 Task: Assign in the project AgileHorizon the issue 'Upgrade the server infrastructure of a web application to improve performance and reliability' to the sprint 'Cloud Migration Sprint'. Assign in the project AgileHorizon the issue 'Create a new online platform for online public speaking courses with advanced speech analysis and feedback features' to the sprint 'Cloud Migration Sprint'. Assign in the project AgileHorizon the issue 'Implement a new cloud-based talent management system for a company with advanced talent acquisition and performance evaluation features' to the sprint 'Cloud Migration Sprint'. Assign in the project AgileHorizon the issue 'Integrate a new appointment booking feature into an existing service provider mobile application to enhance convenience and scheduling for customers' to the sprint 'Cloud Migration Sprint'
Action: Mouse moved to (226, 75)
Screenshot: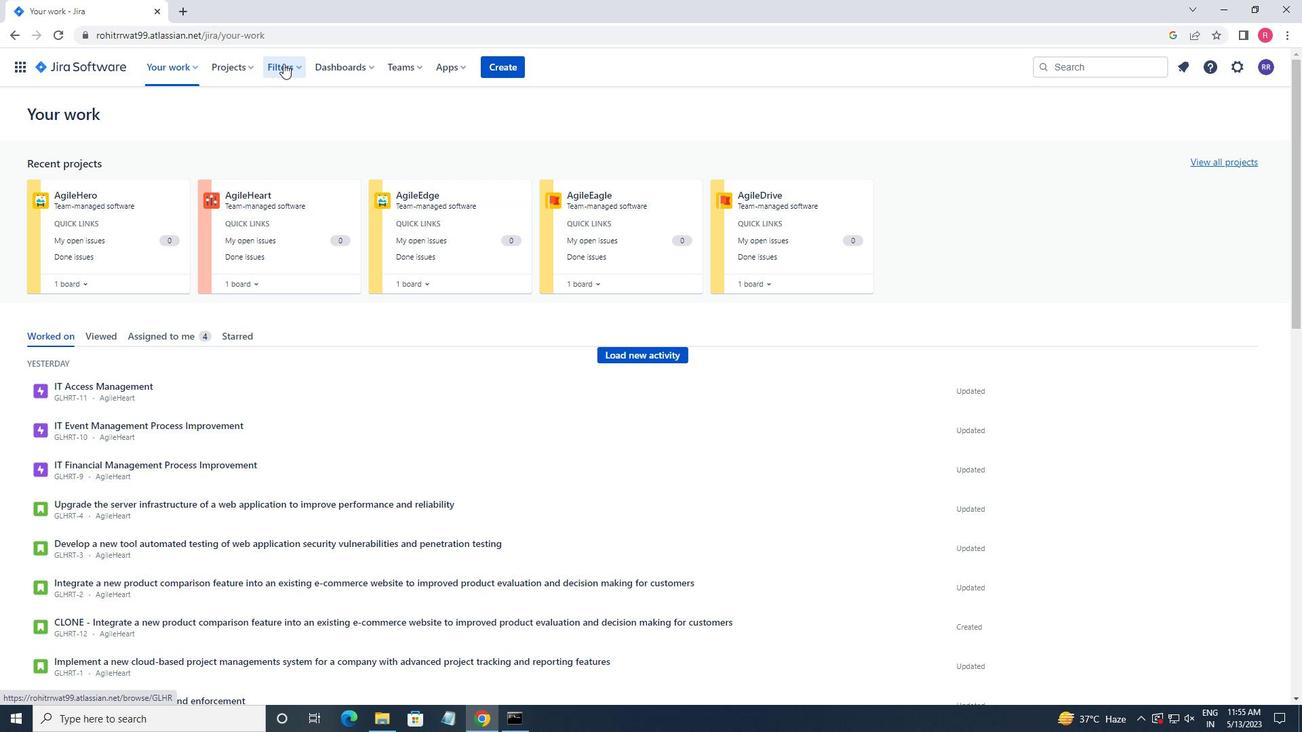 
Action: Mouse pressed left at (226, 75)
Screenshot: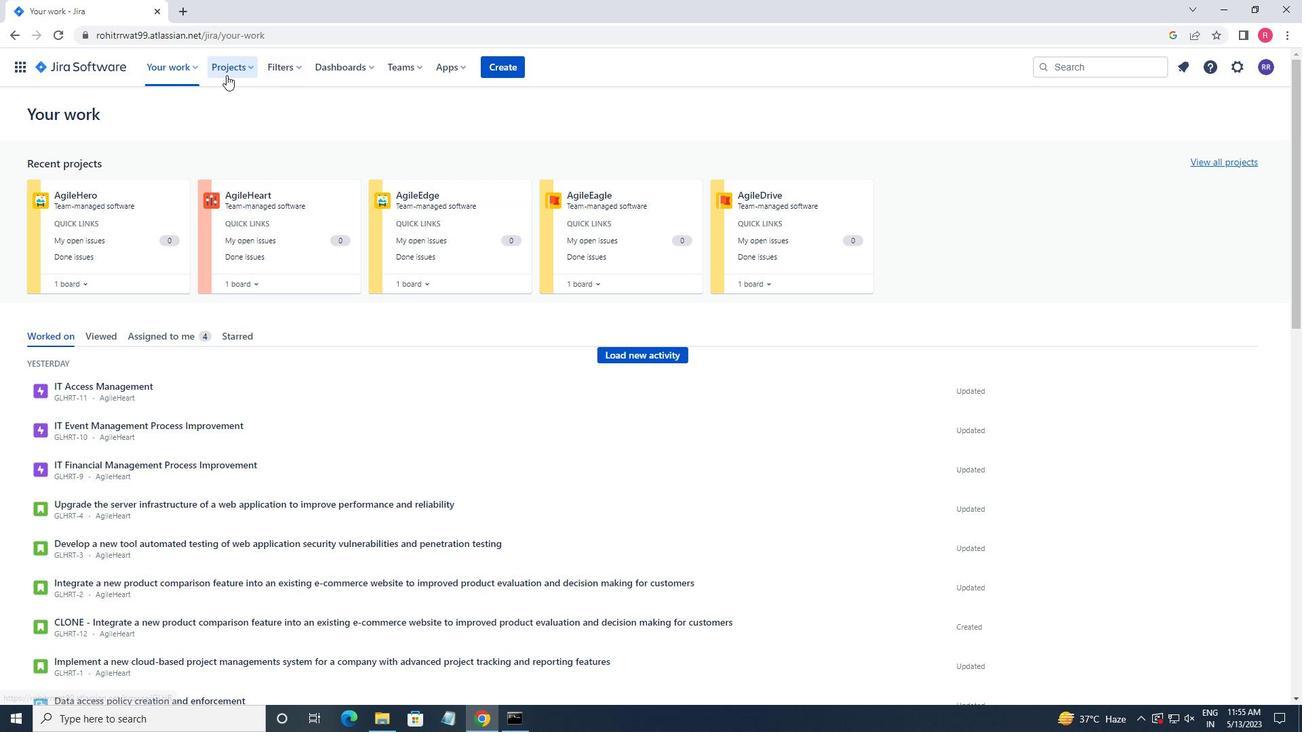 
Action: Mouse moved to (291, 126)
Screenshot: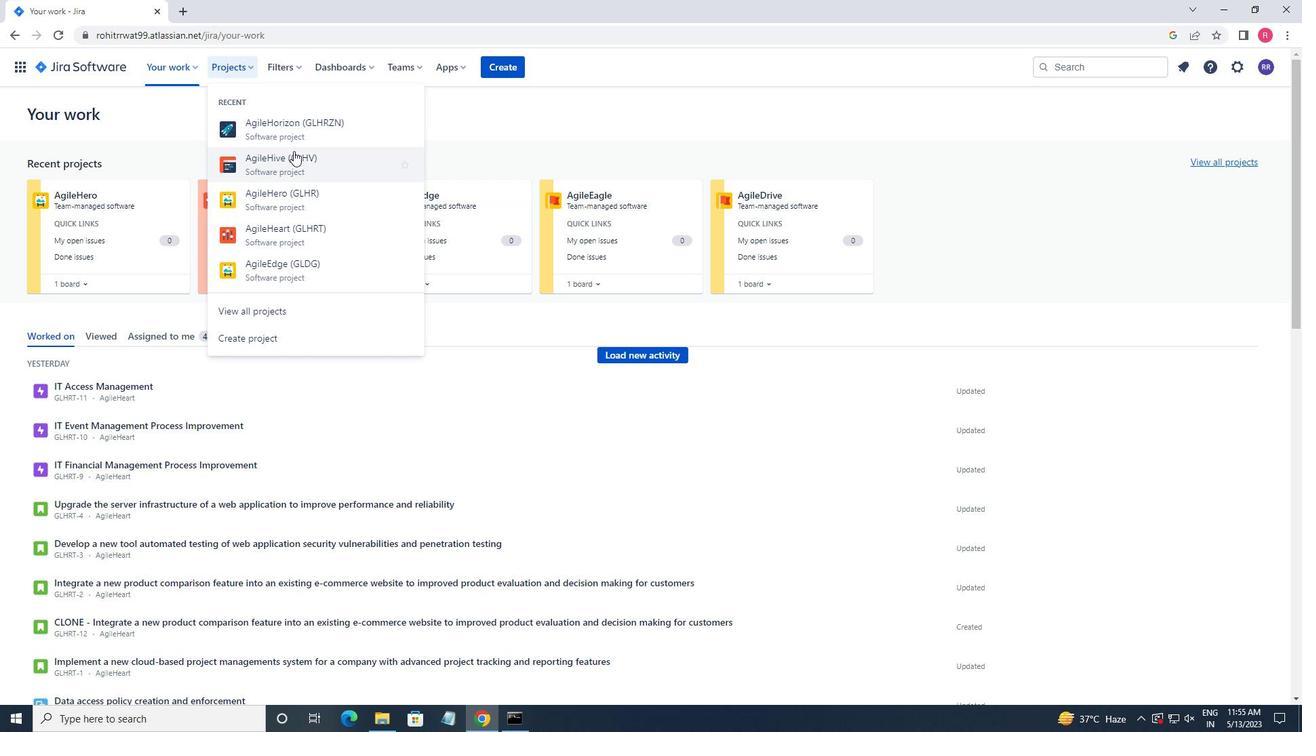 
Action: Mouse pressed left at (291, 126)
Screenshot: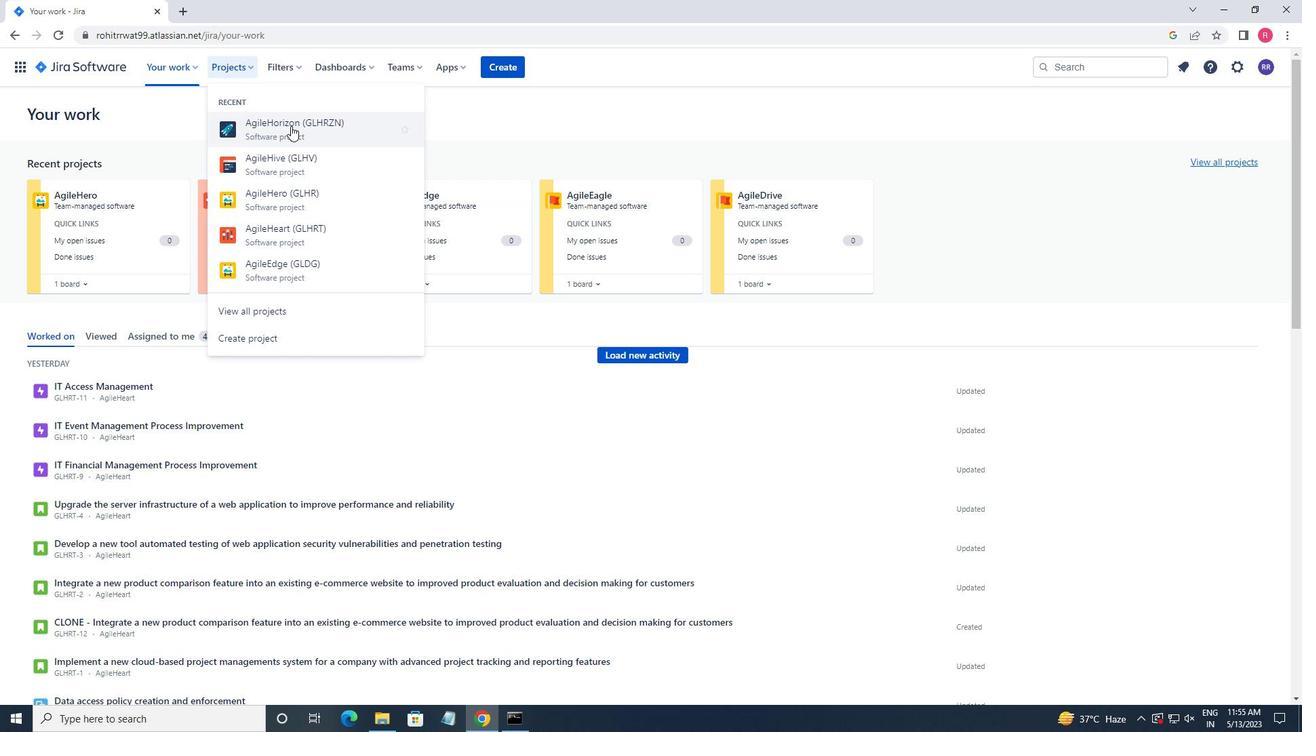 
Action: Mouse moved to (56, 208)
Screenshot: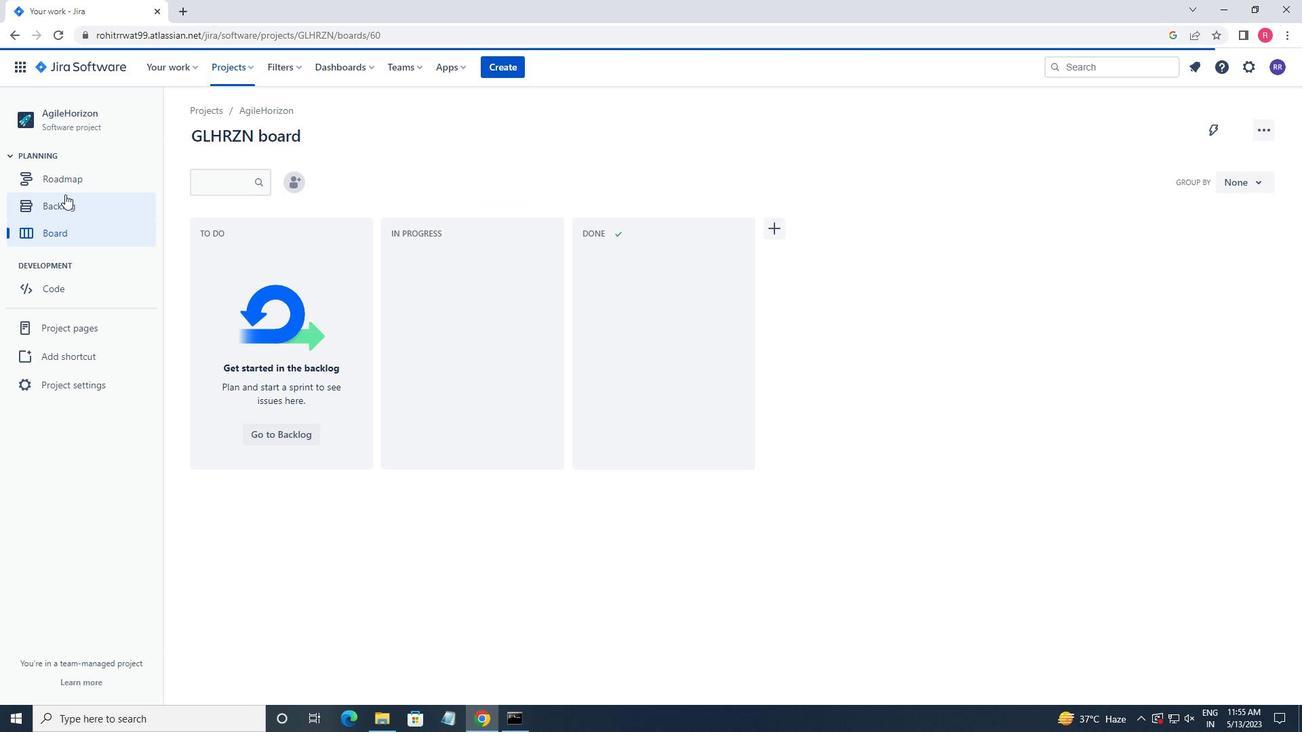 
Action: Mouse pressed left at (56, 208)
Screenshot: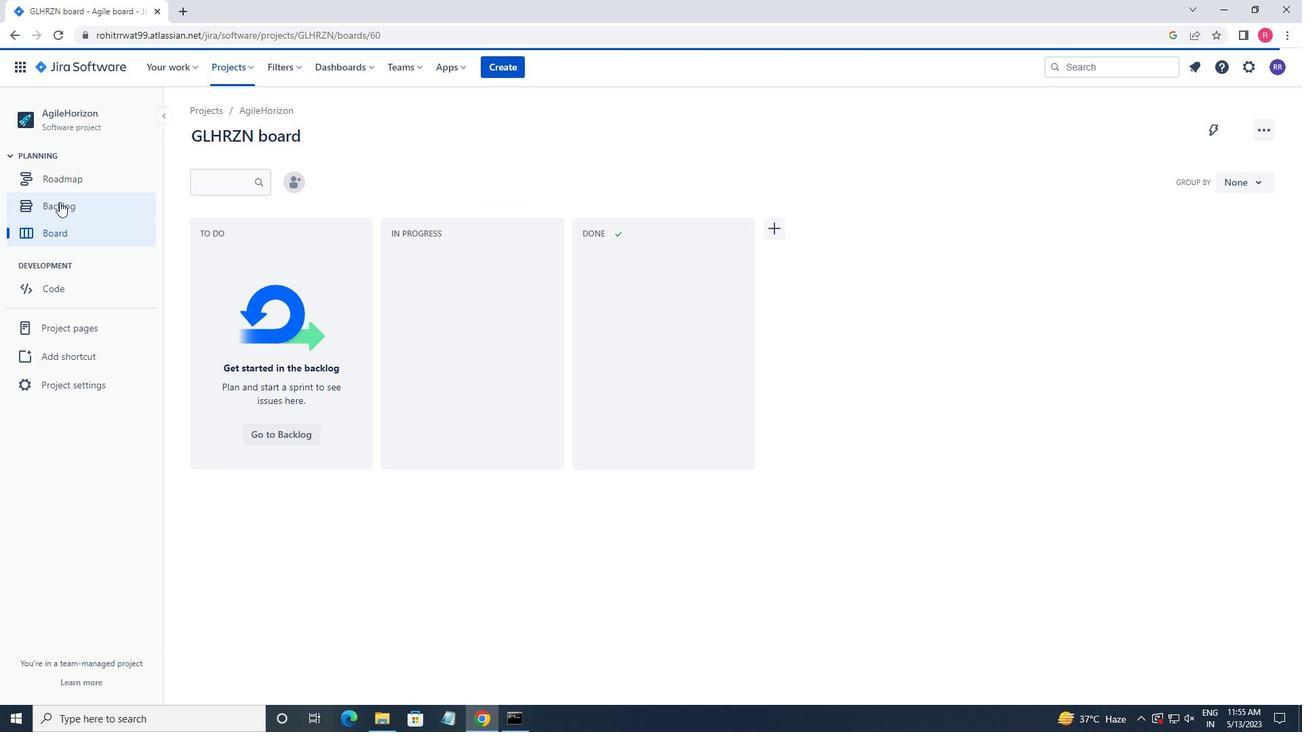 
Action: Mouse moved to (791, 468)
Screenshot: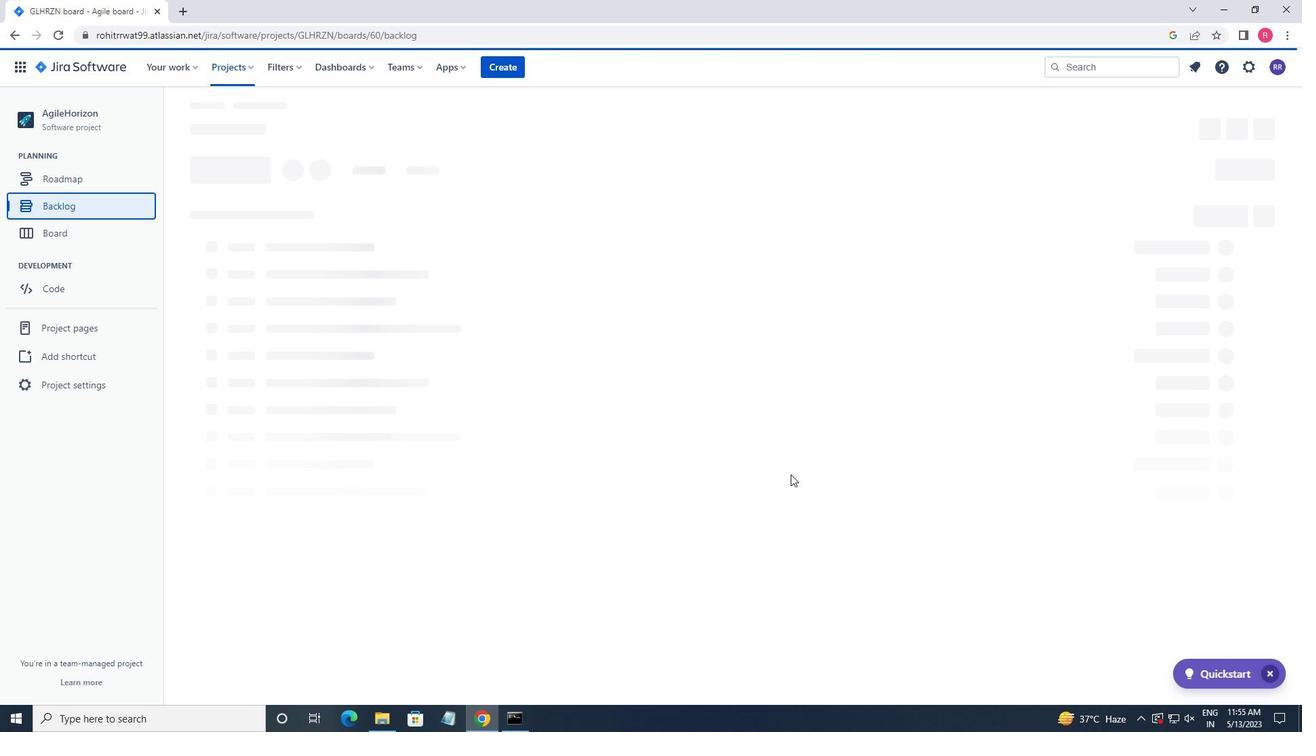 
Action: Mouse scrolled (791, 468) with delta (0, 0)
Screenshot: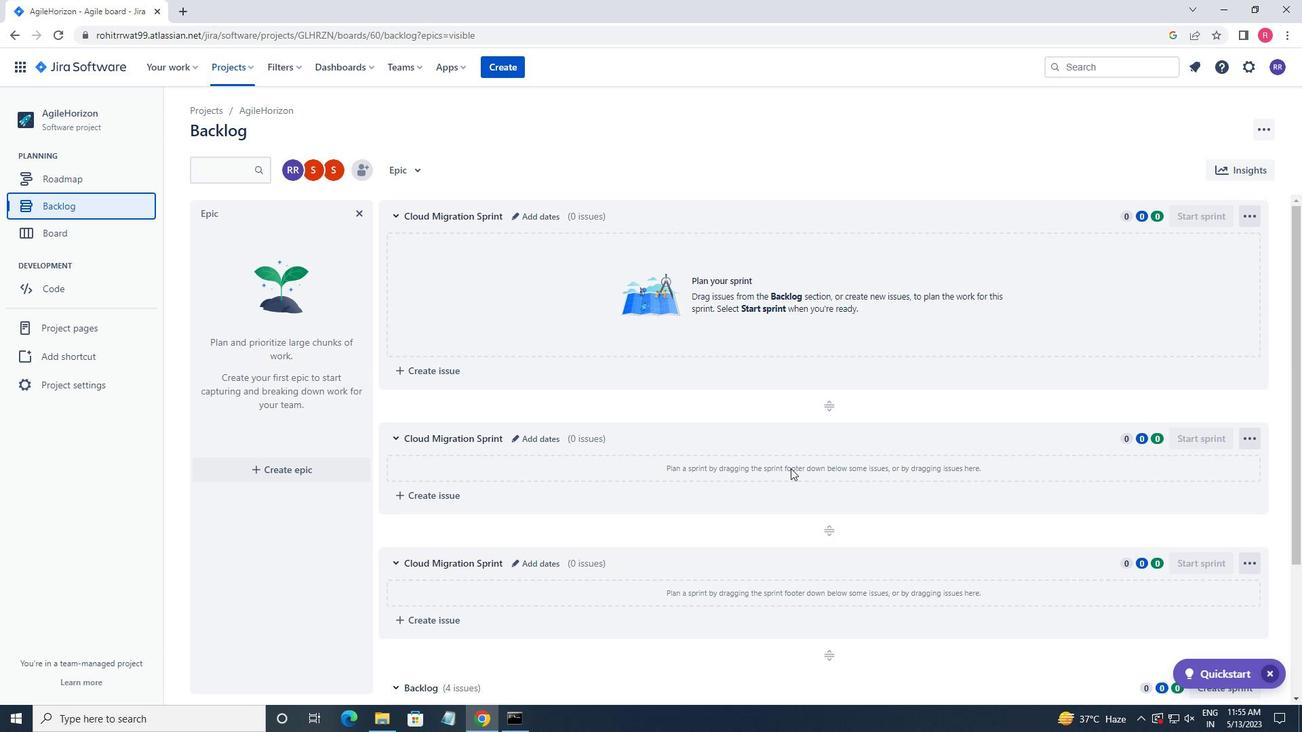 
Action: Mouse scrolled (791, 468) with delta (0, 0)
Screenshot: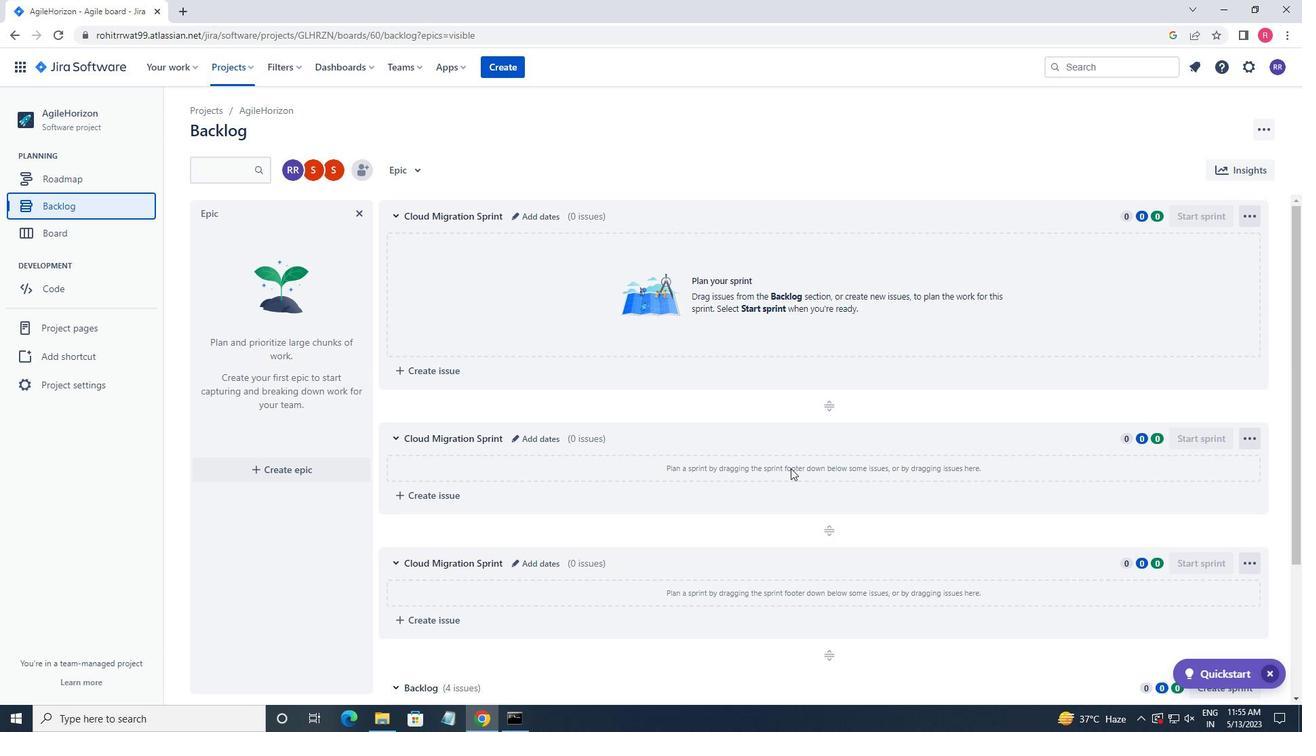 
Action: Mouse scrolled (791, 468) with delta (0, 0)
Screenshot: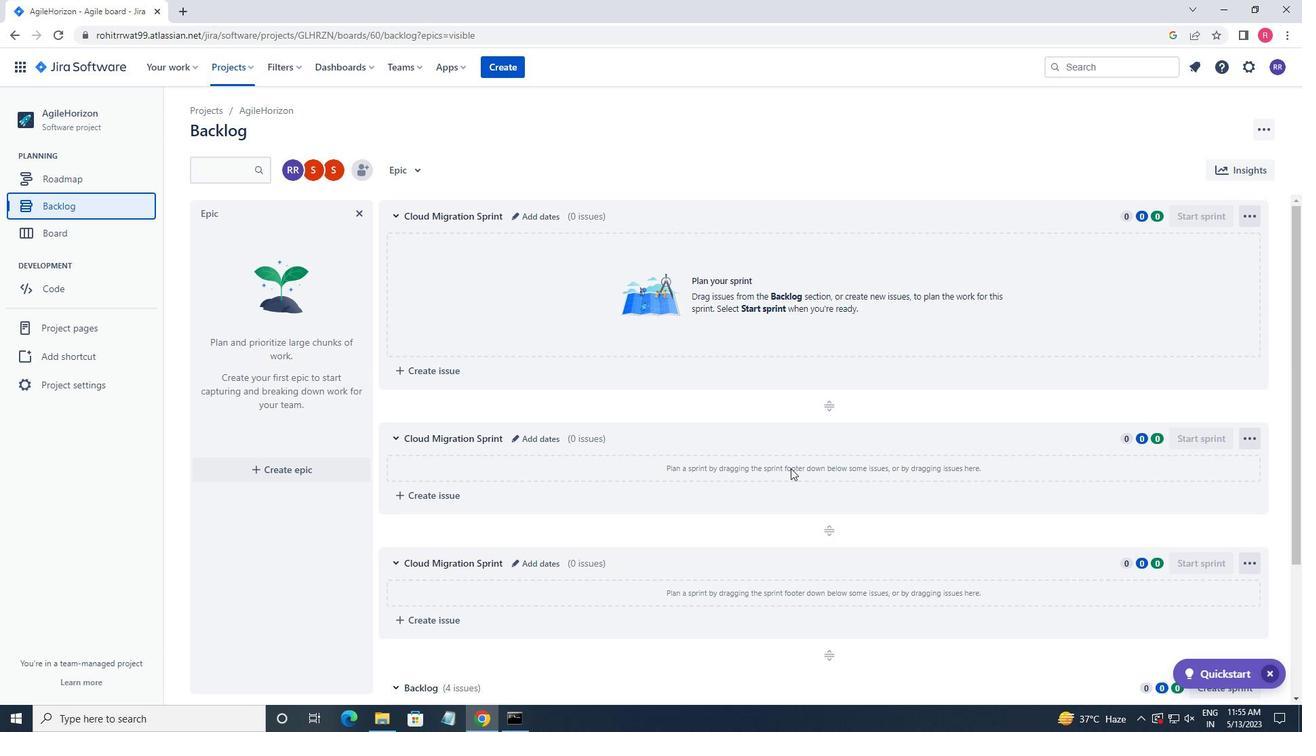 
Action: Mouse scrolled (791, 468) with delta (0, 0)
Screenshot: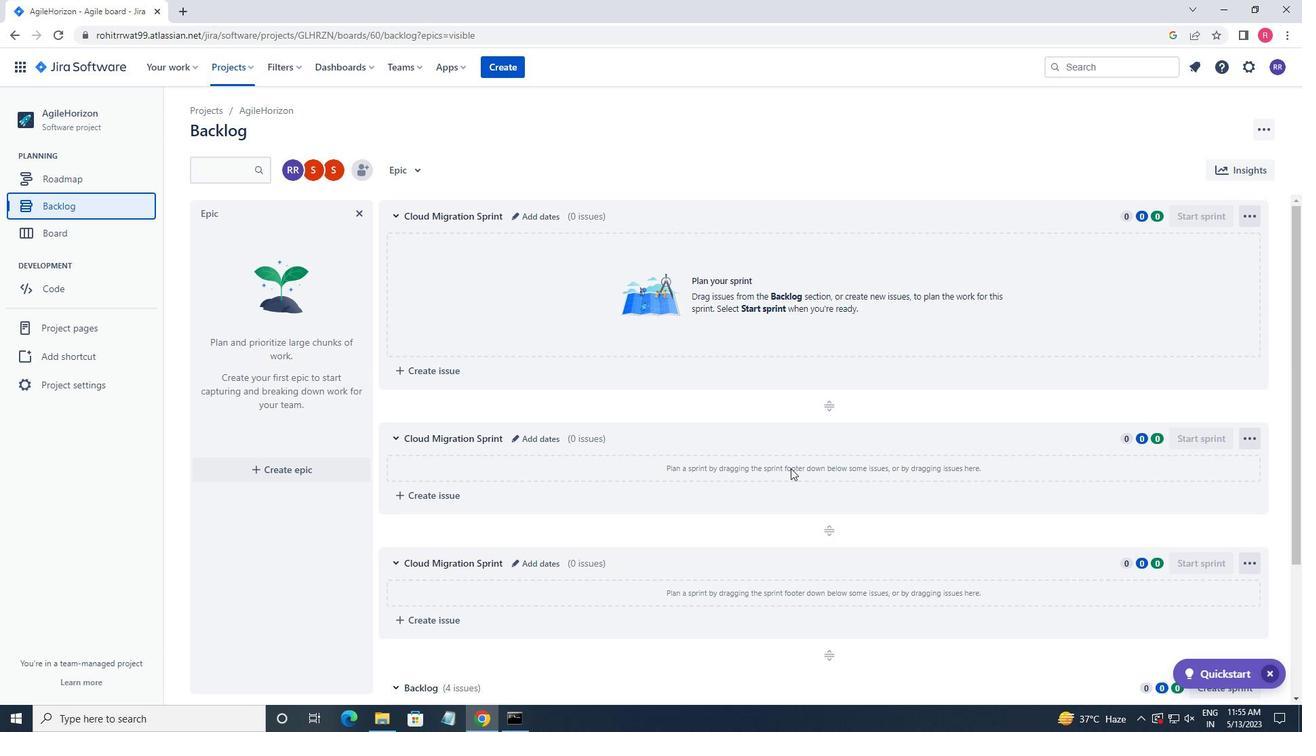 
Action: Mouse scrolled (791, 468) with delta (0, 0)
Screenshot: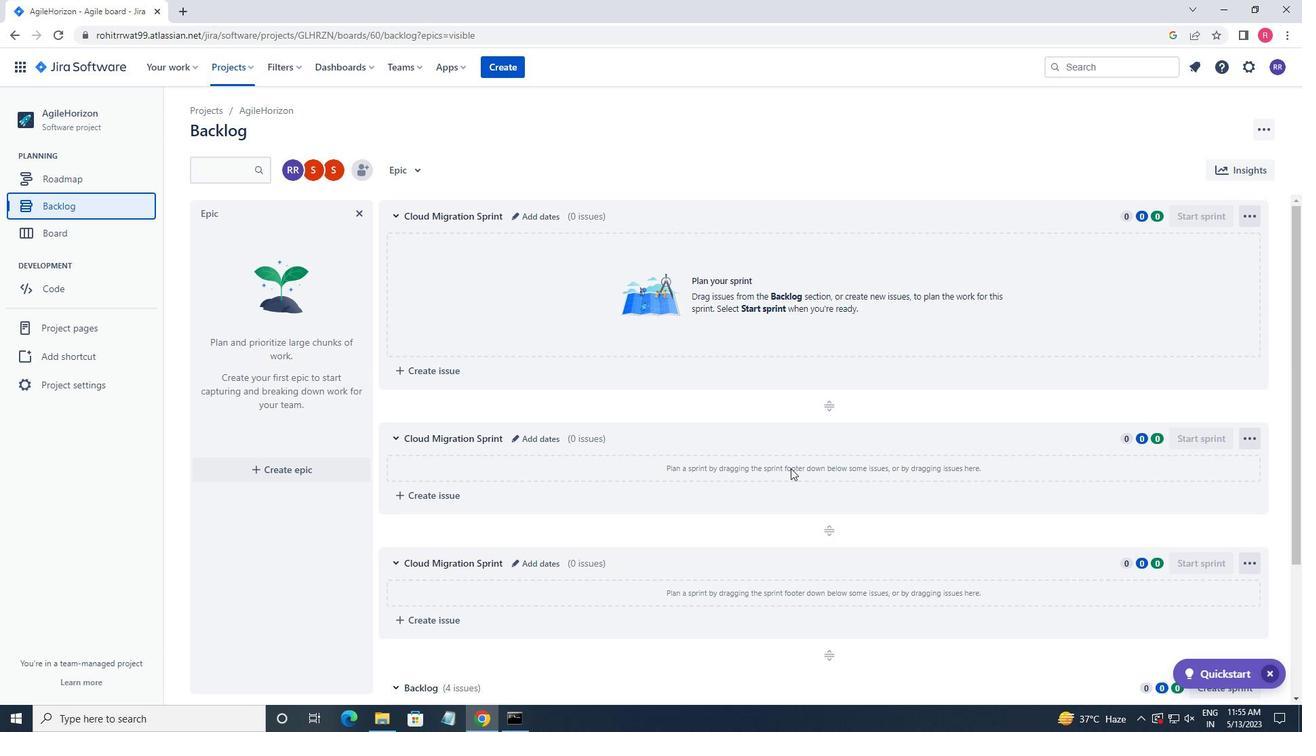 
Action: Mouse scrolled (791, 468) with delta (0, 0)
Screenshot: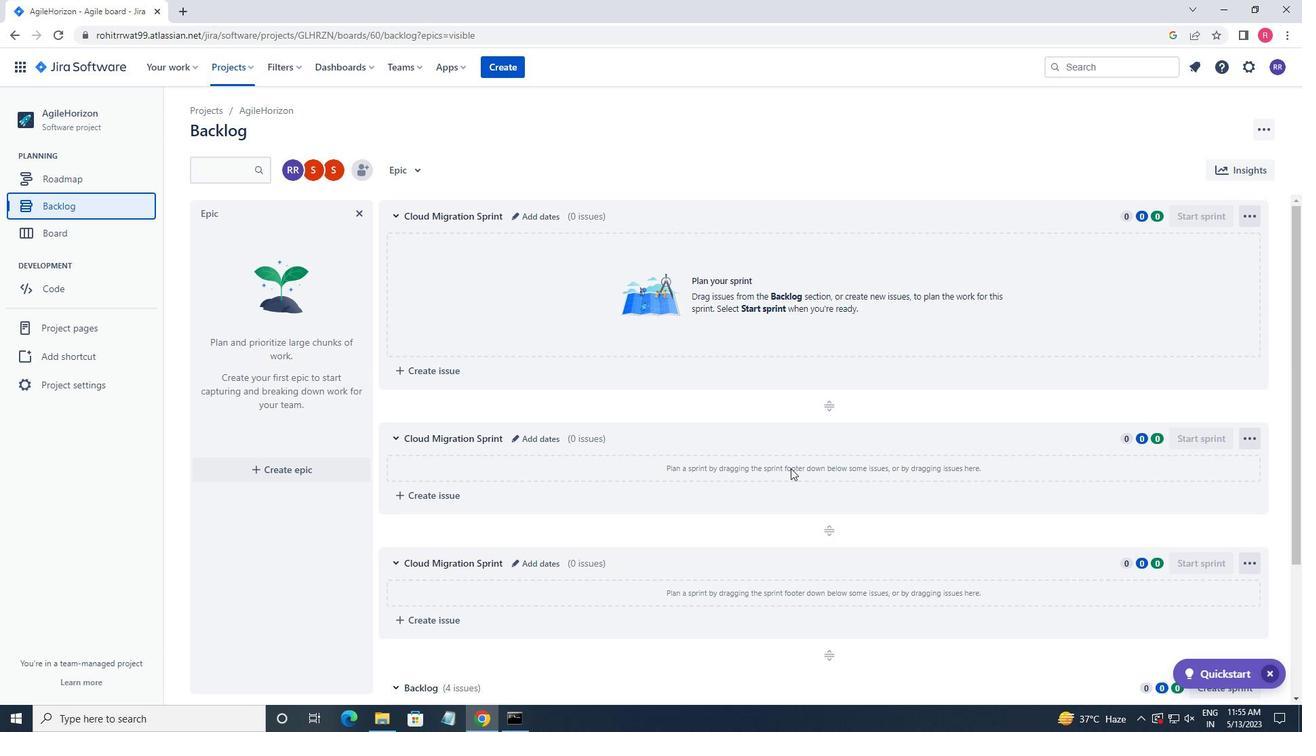 
Action: Mouse scrolled (791, 468) with delta (0, 0)
Screenshot: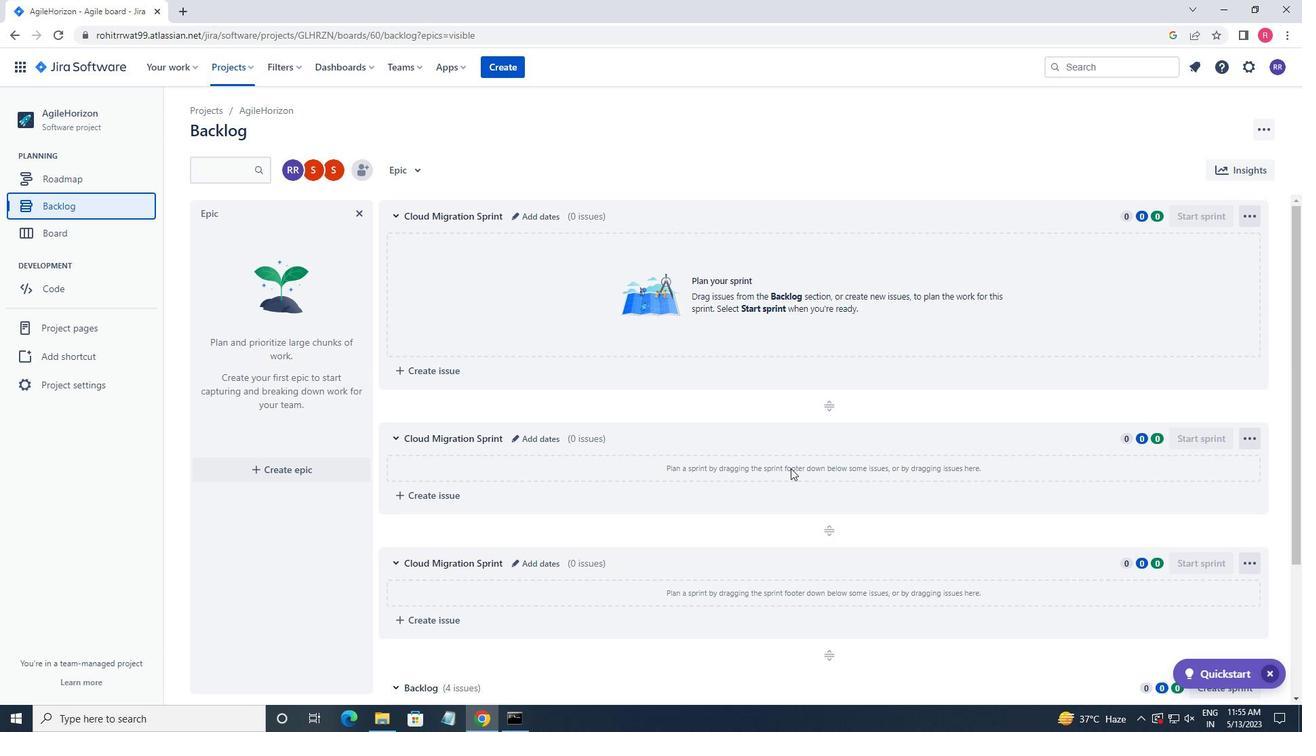 
Action: Mouse moved to (1240, 538)
Screenshot: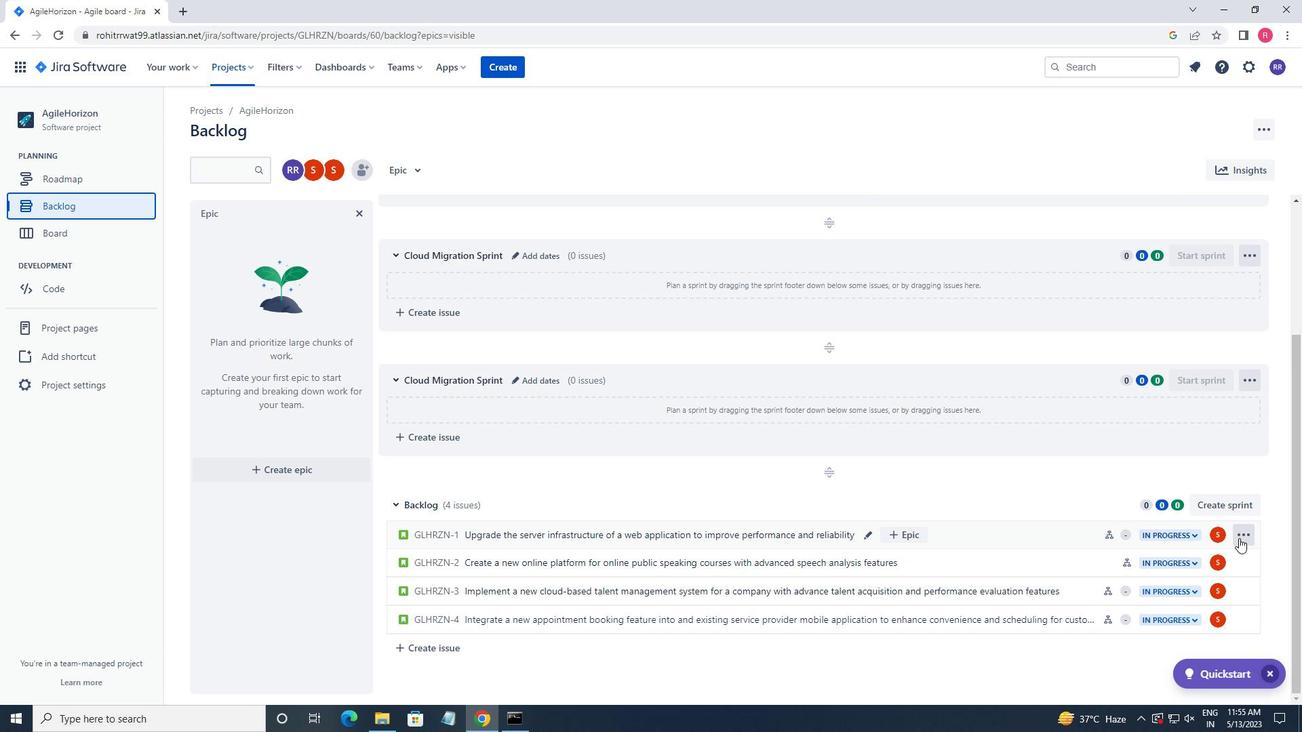 
Action: Mouse pressed left at (1240, 538)
Screenshot: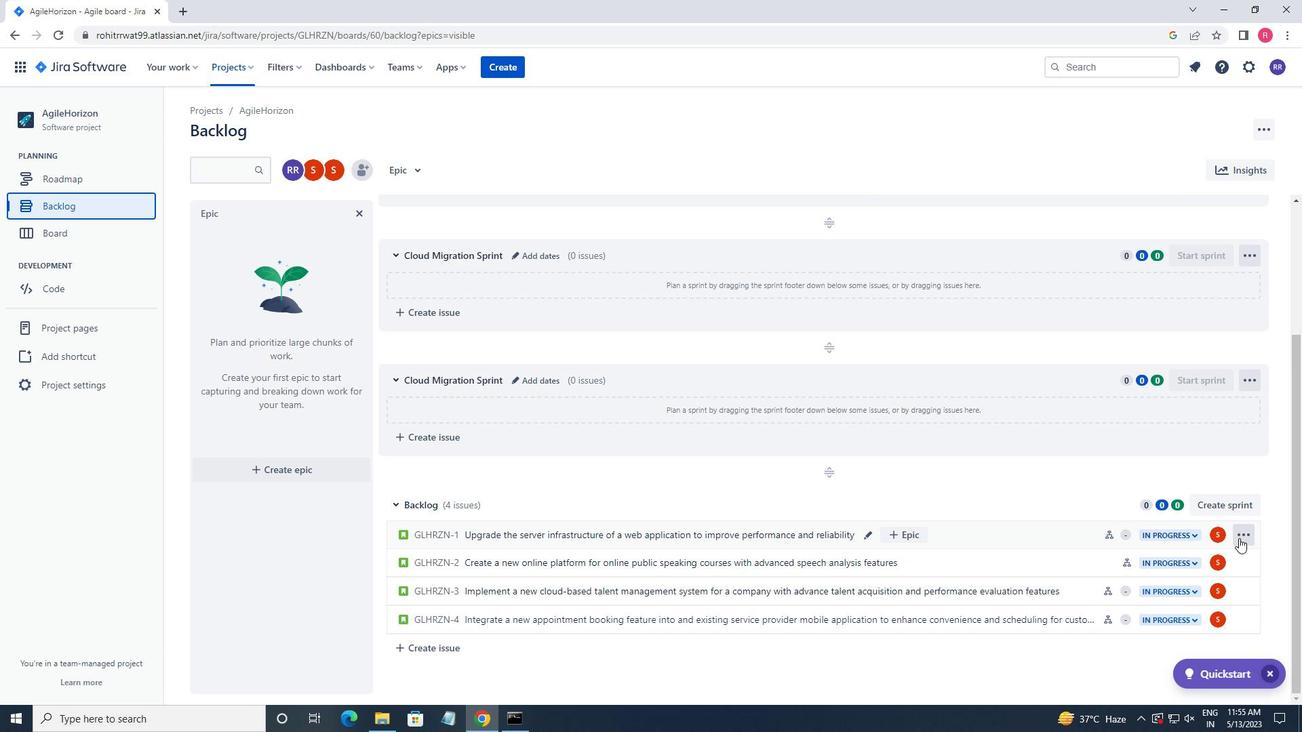 
Action: Mouse moved to (1192, 427)
Screenshot: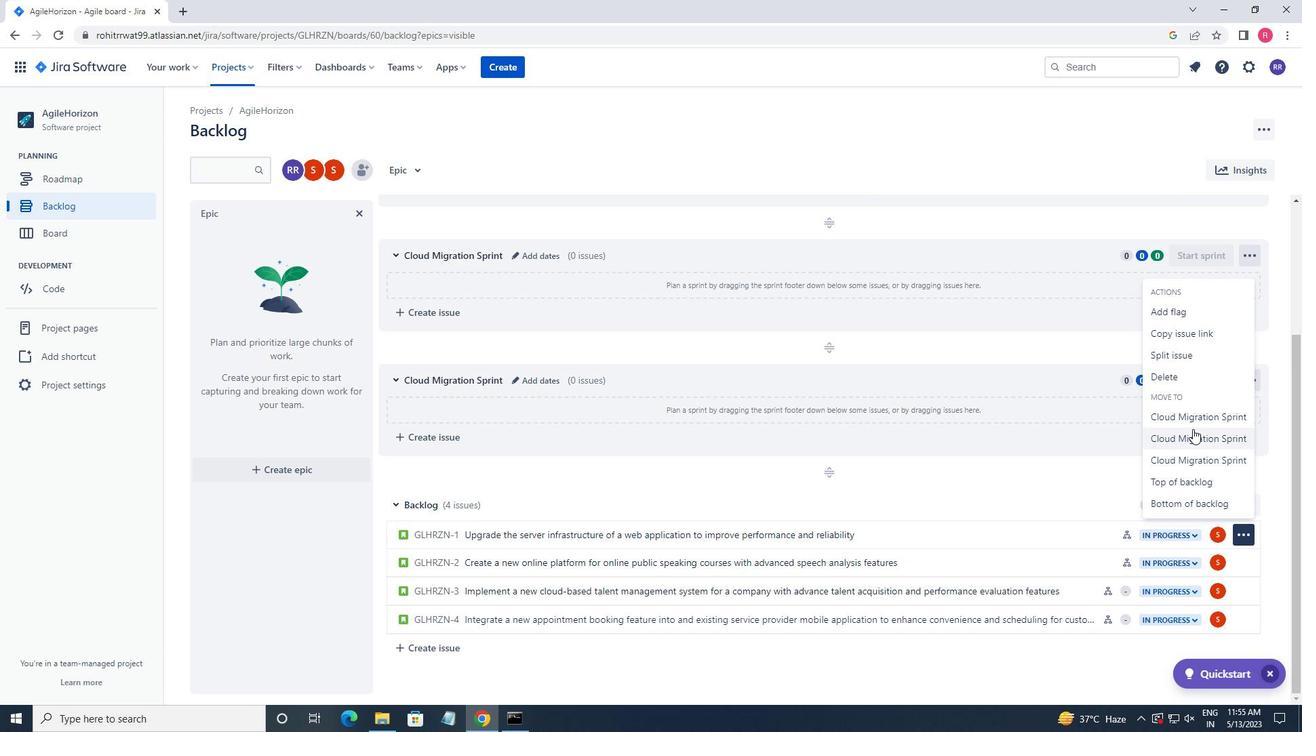 
Action: Mouse pressed left at (1192, 427)
Screenshot: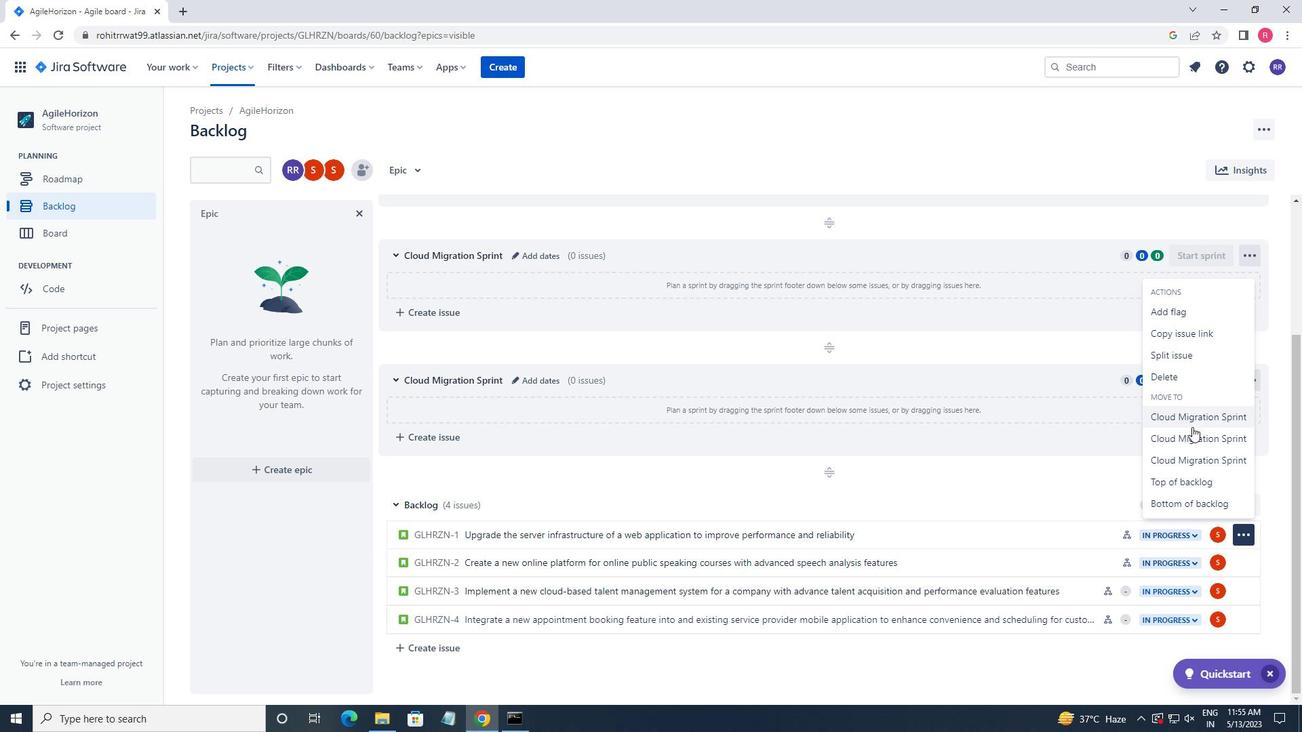 
Action: Mouse moved to (1242, 556)
Screenshot: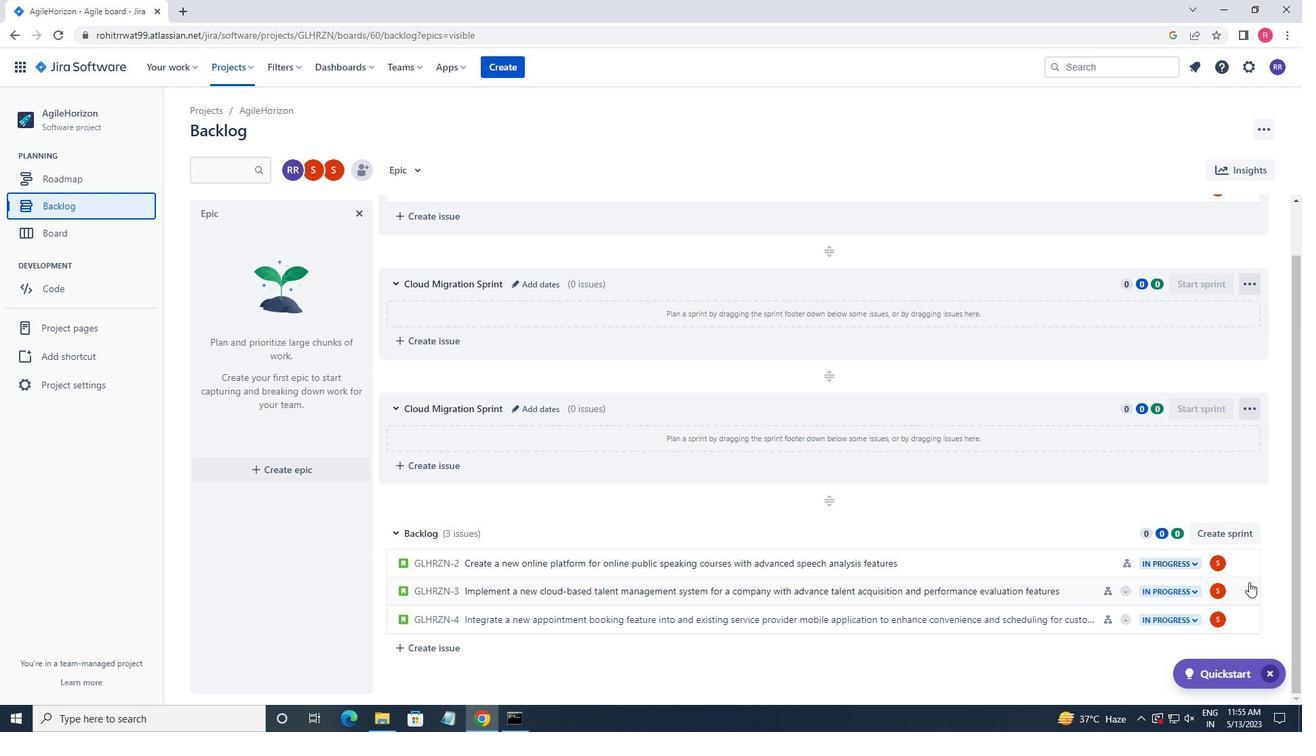 
Action: Mouse pressed left at (1242, 556)
Screenshot: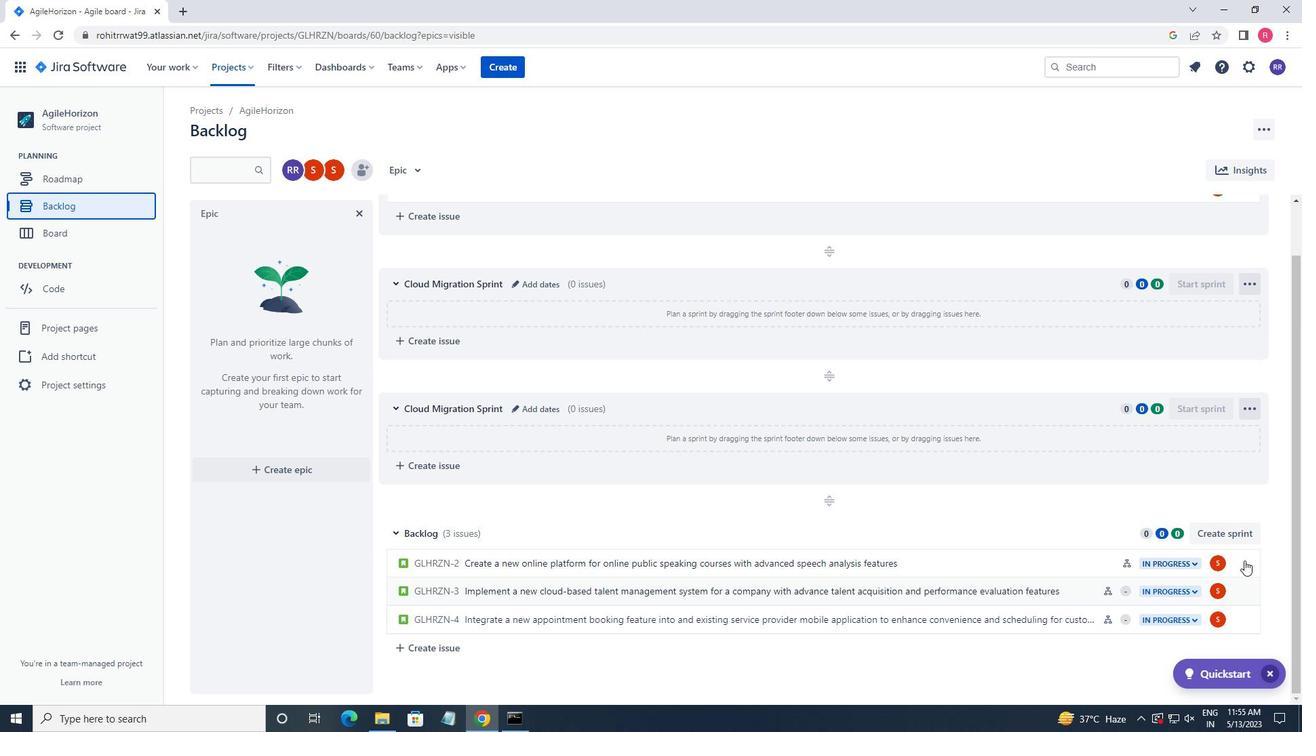 
Action: Mouse moved to (1212, 465)
Screenshot: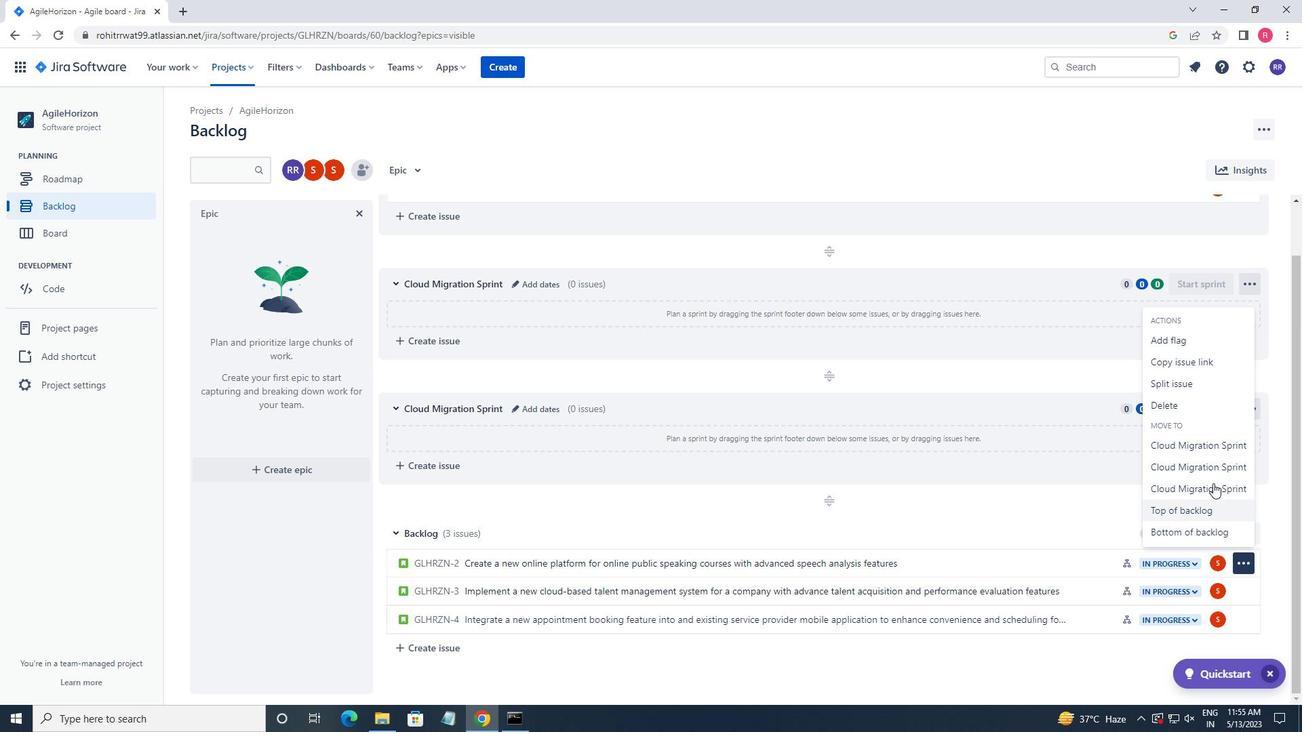 
Action: Mouse pressed left at (1212, 465)
Screenshot: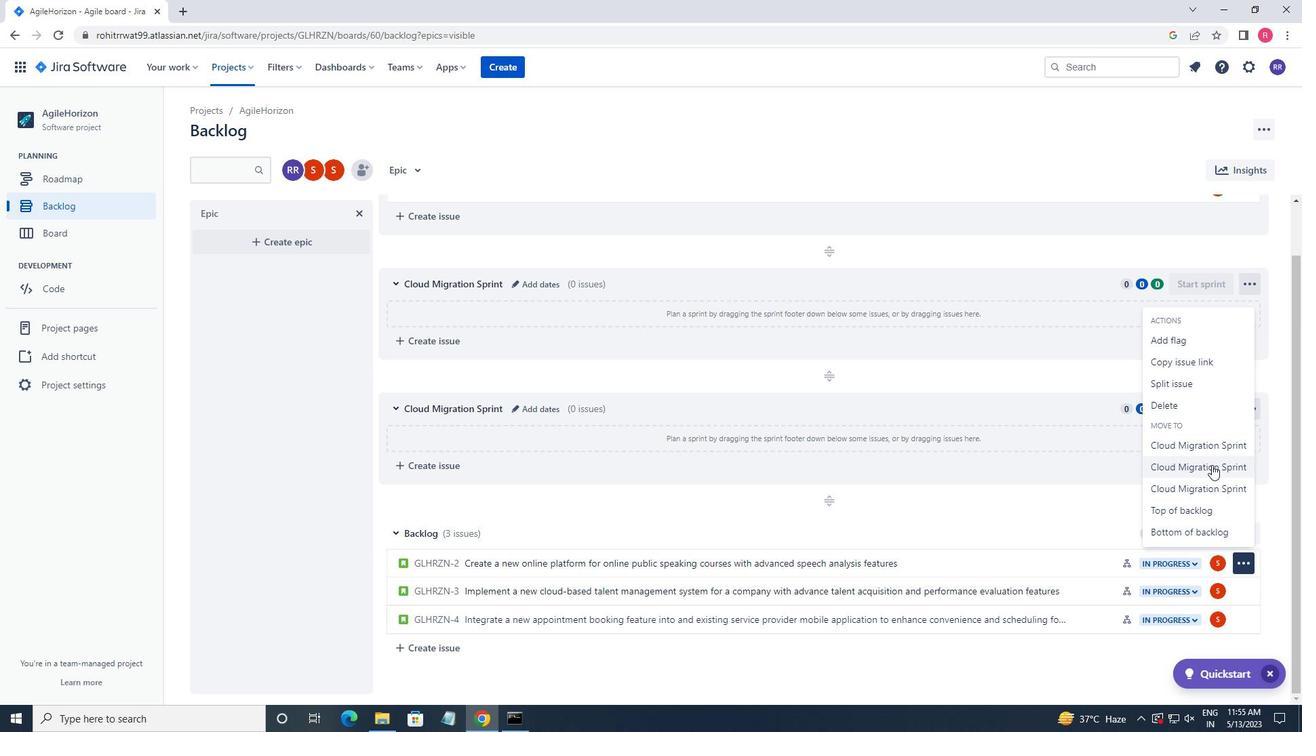 
Action: Mouse moved to (1168, 557)
Screenshot: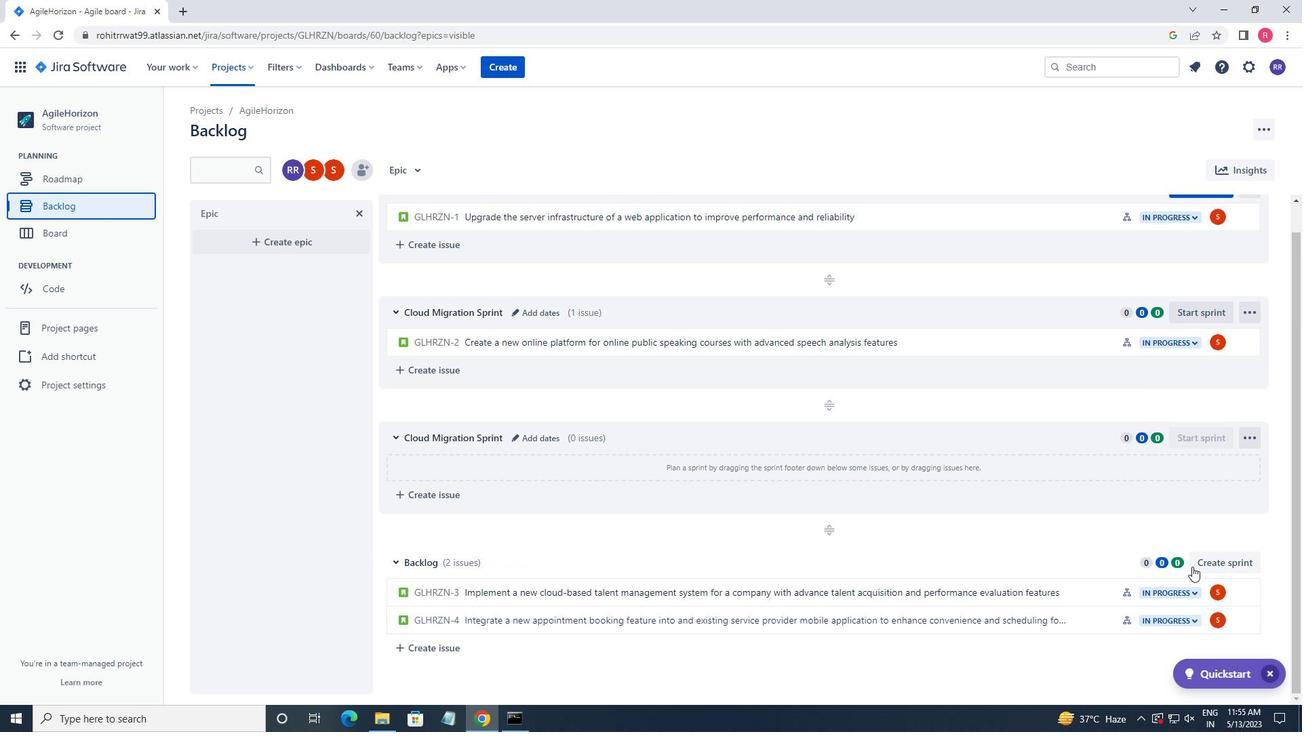 
Action: Mouse scrolled (1168, 558) with delta (0, 0)
Screenshot: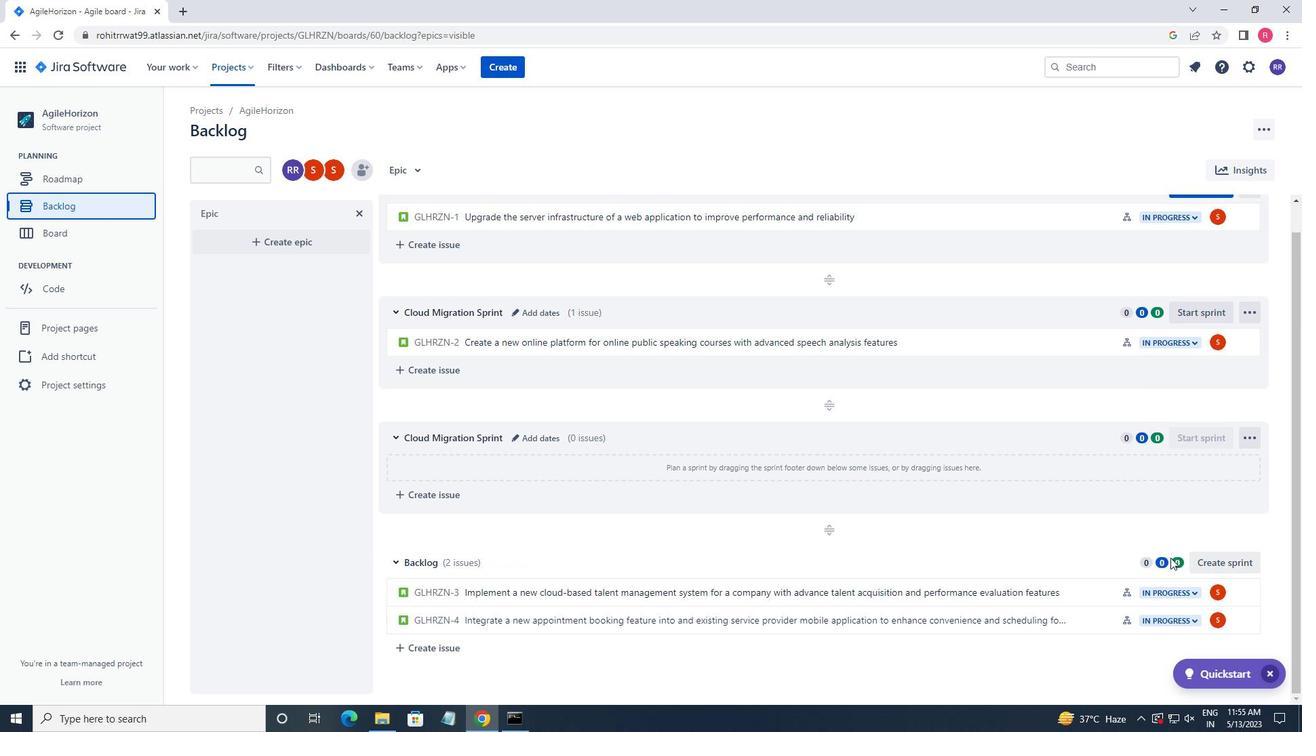 
Action: Mouse scrolled (1168, 558) with delta (0, 0)
Screenshot: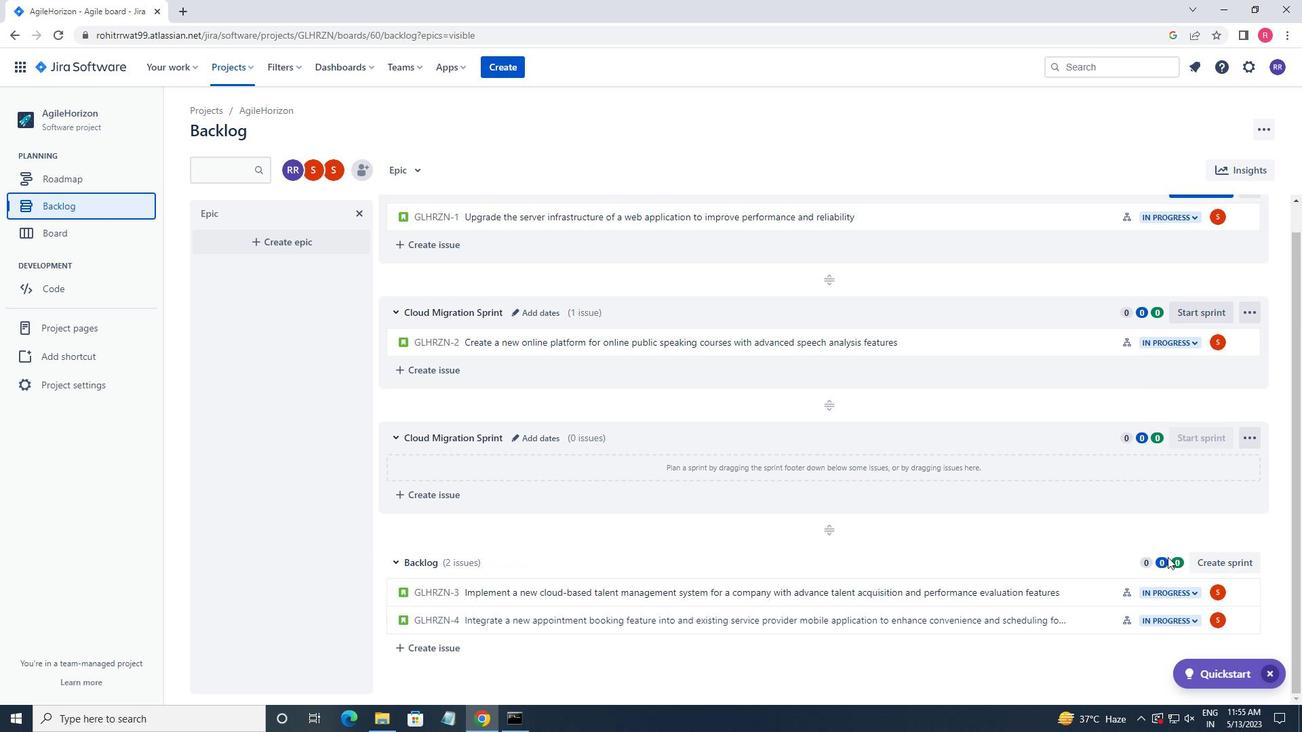
Action: Mouse scrolled (1168, 558) with delta (0, 0)
Screenshot: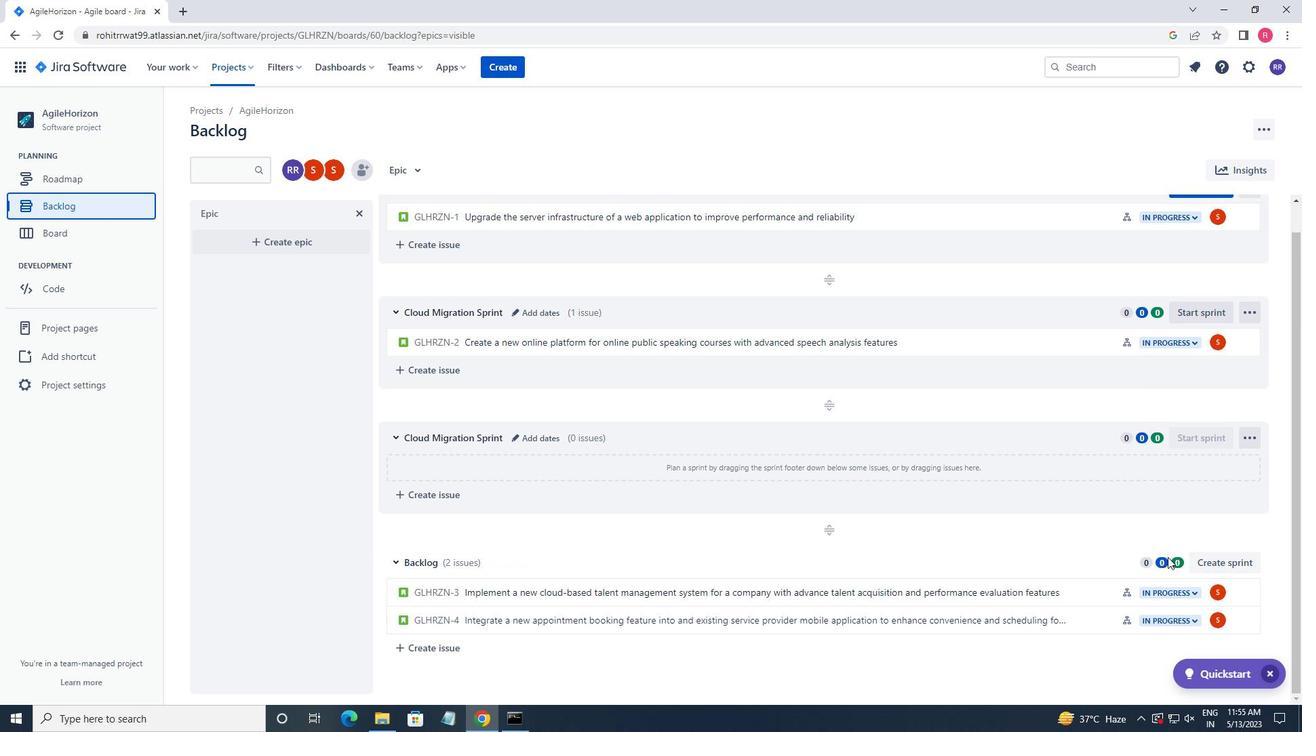 
Action: Mouse moved to (1179, 576)
Screenshot: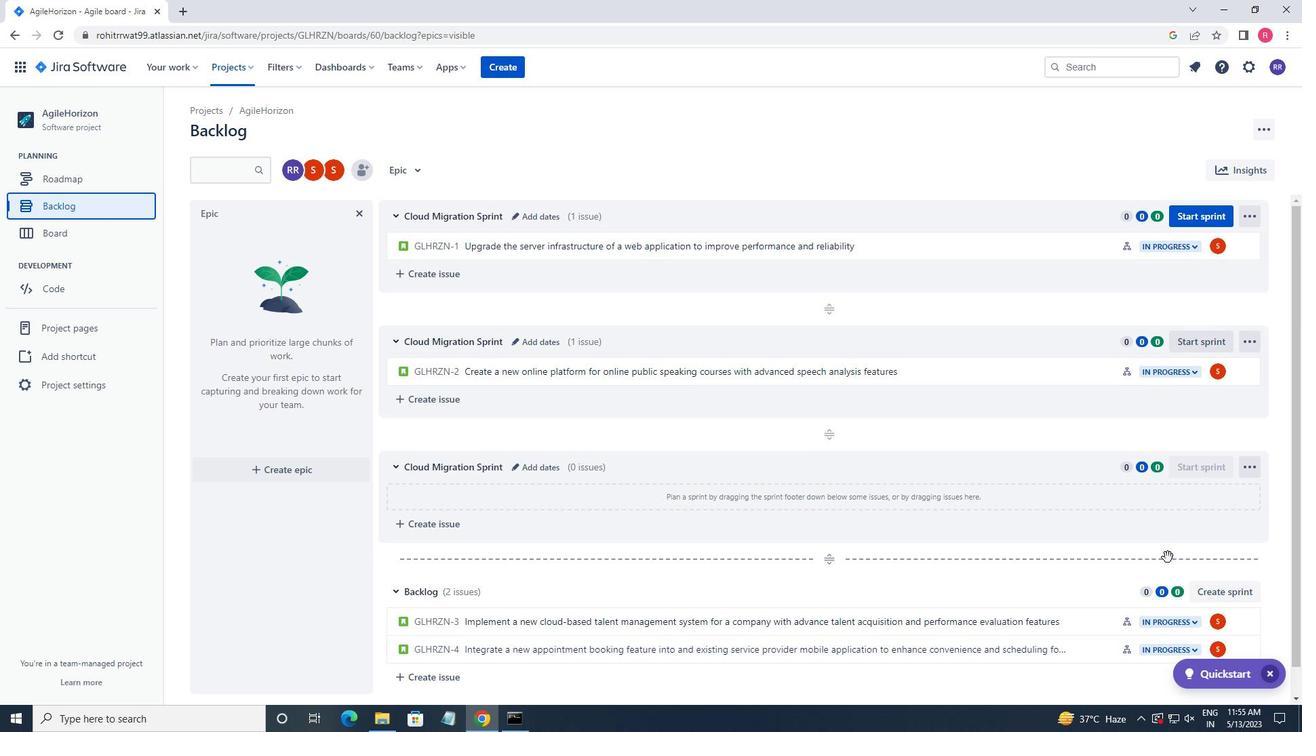 
Action: Mouse scrolled (1179, 575) with delta (0, 0)
Screenshot: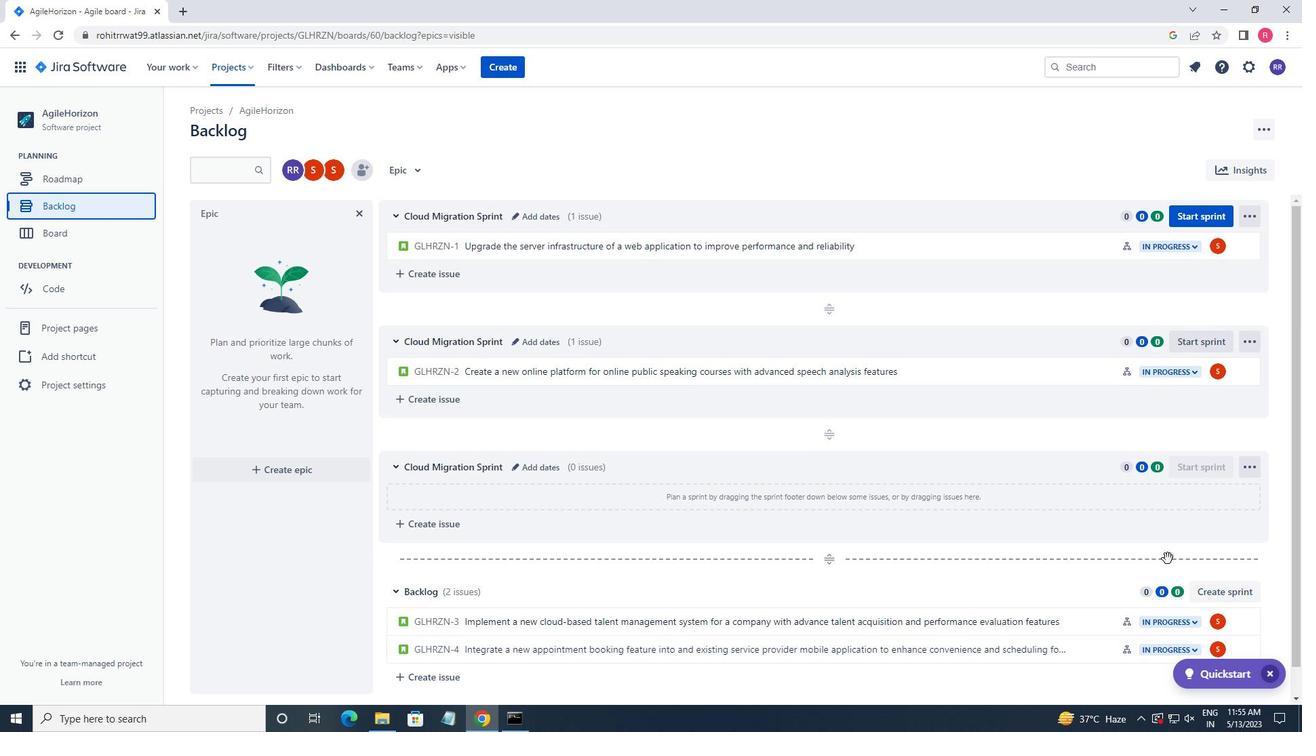 
Action: Mouse scrolled (1179, 575) with delta (0, 0)
Screenshot: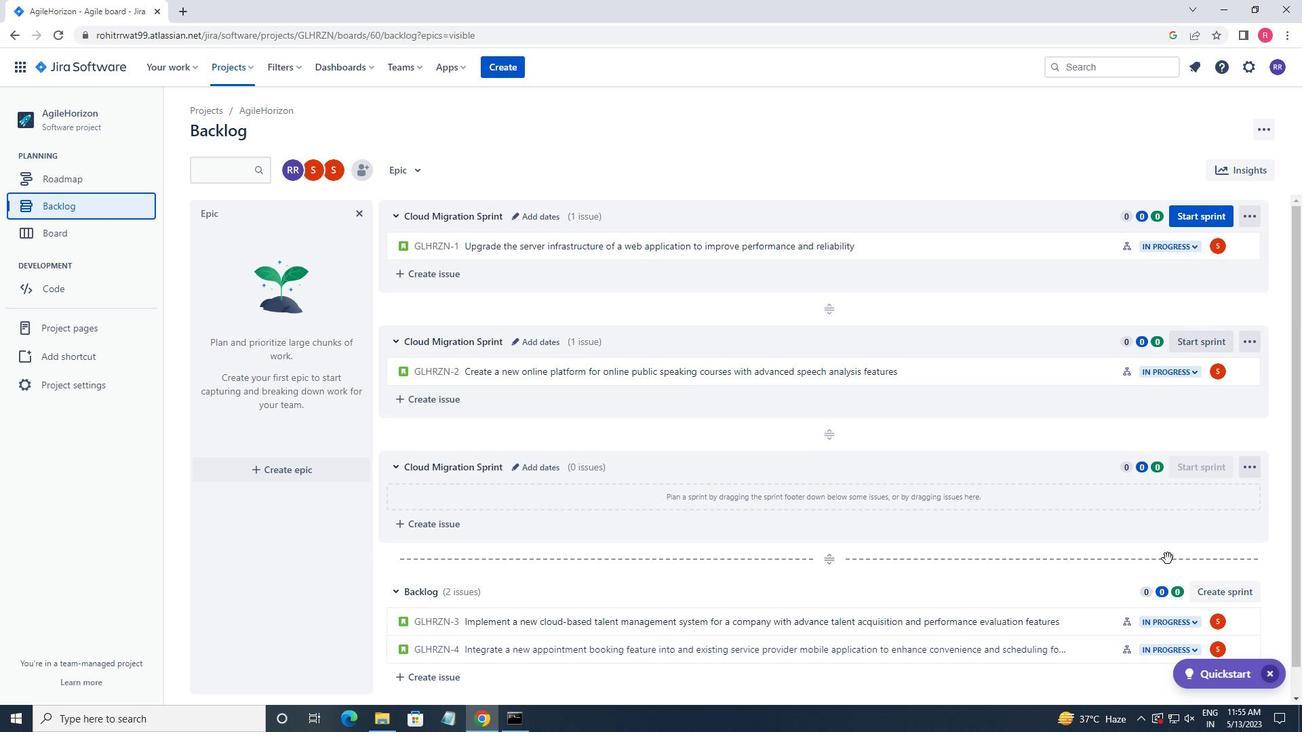 
Action: Mouse moved to (1179, 576)
Screenshot: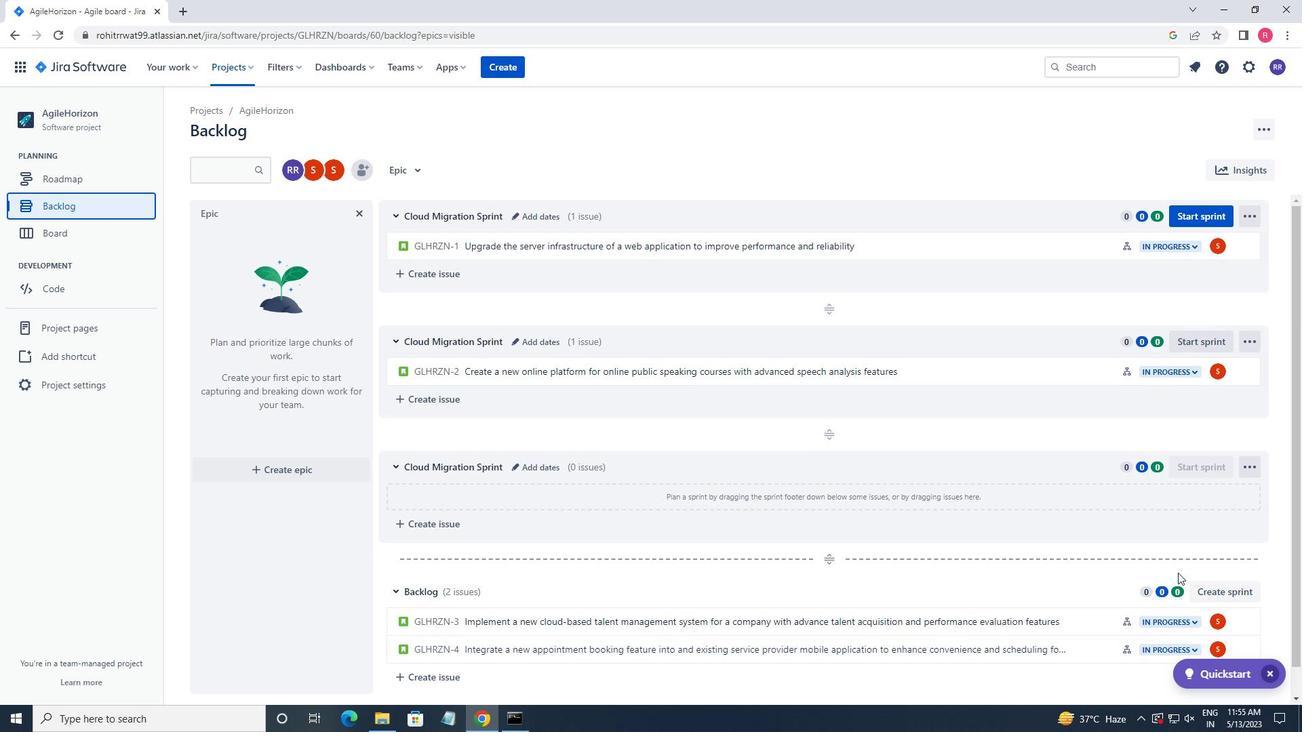 
Action: Mouse scrolled (1179, 576) with delta (0, 0)
Screenshot: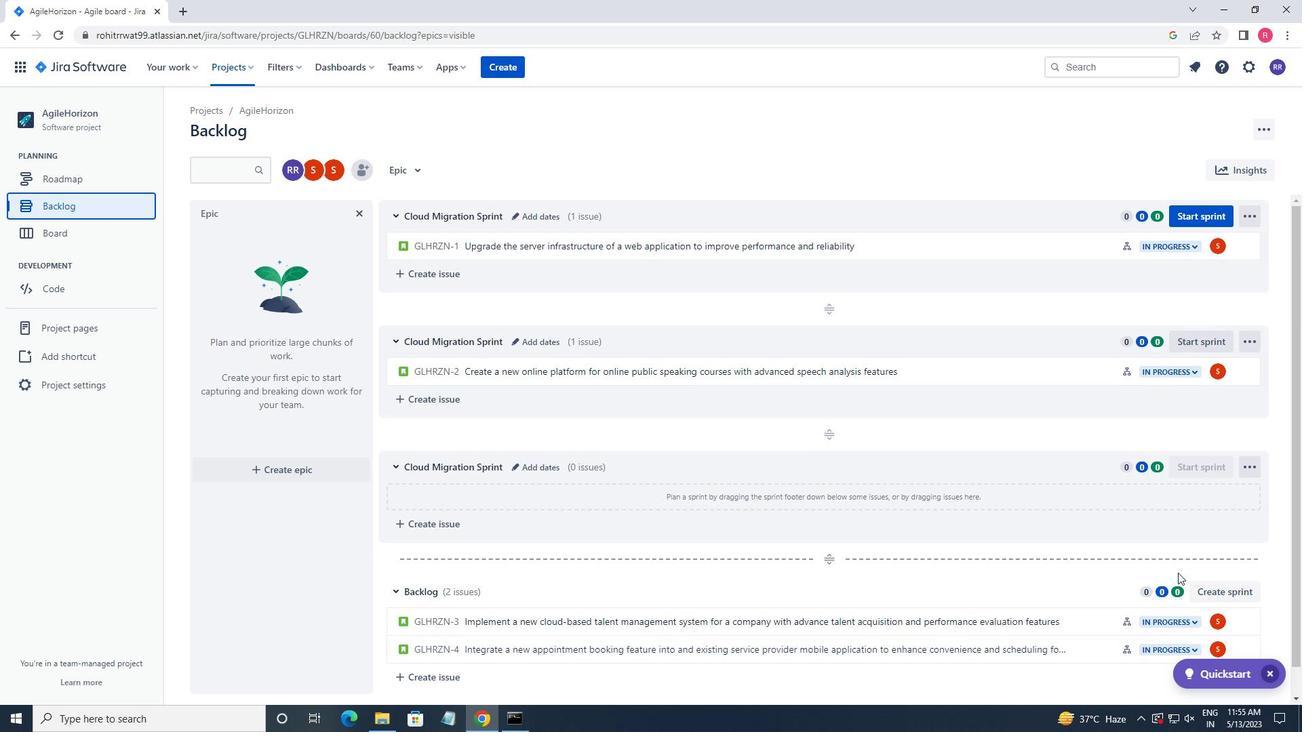 
Action: Mouse scrolled (1179, 576) with delta (0, 0)
Screenshot: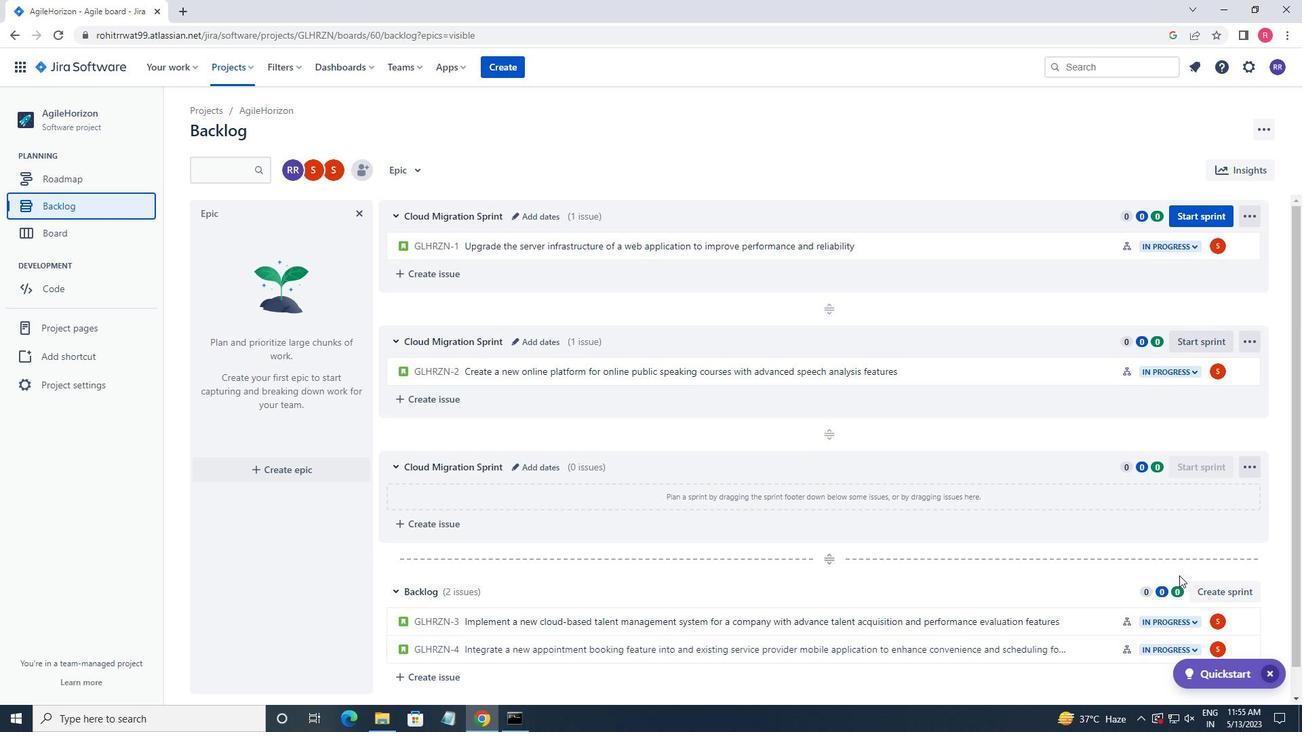 
Action: Mouse moved to (1239, 592)
Screenshot: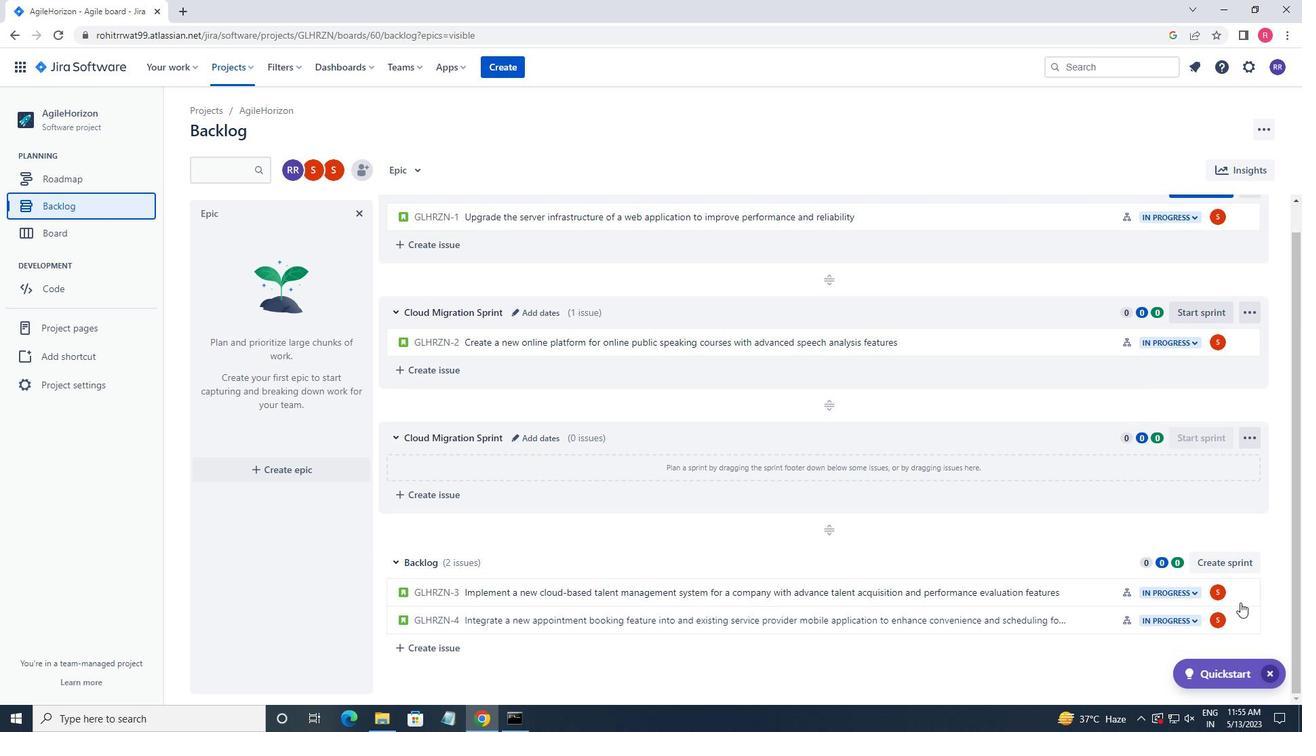 
Action: Mouse pressed left at (1239, 592)
Screenshot: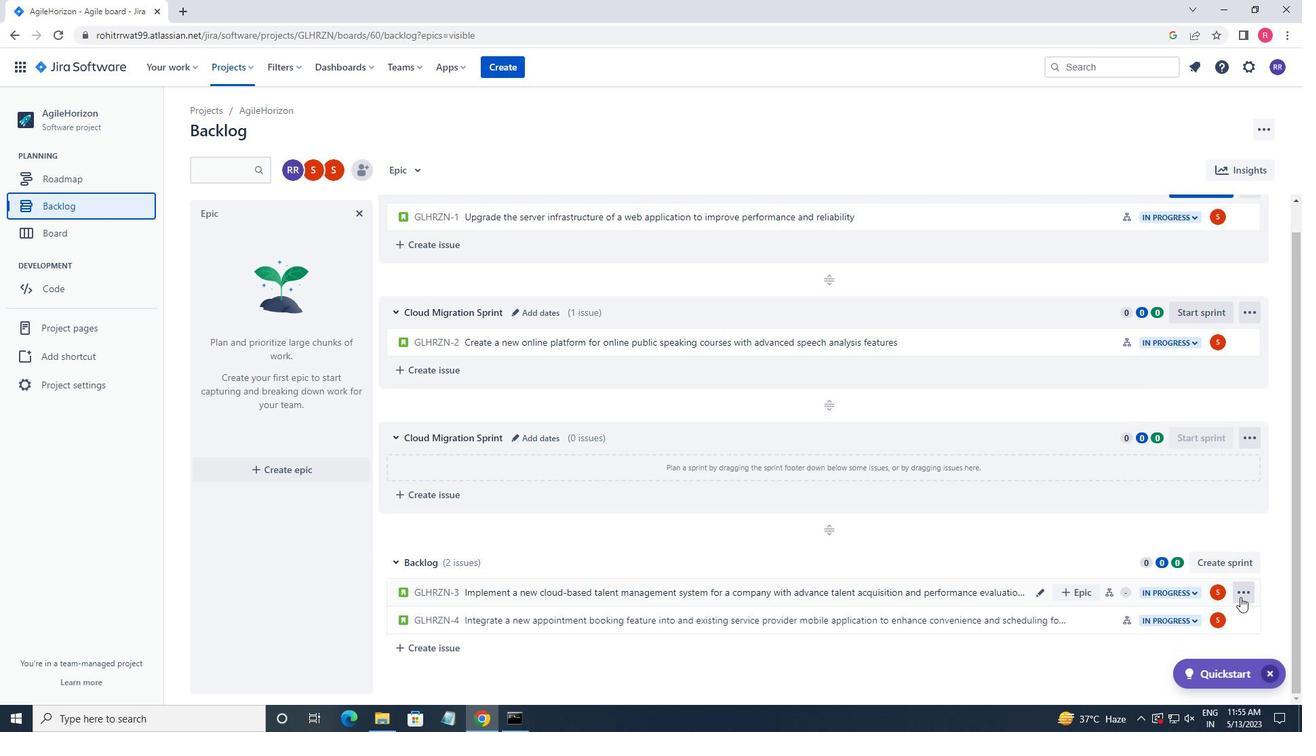 
Action: Mouse moved to (1190, 518)
Screenshot: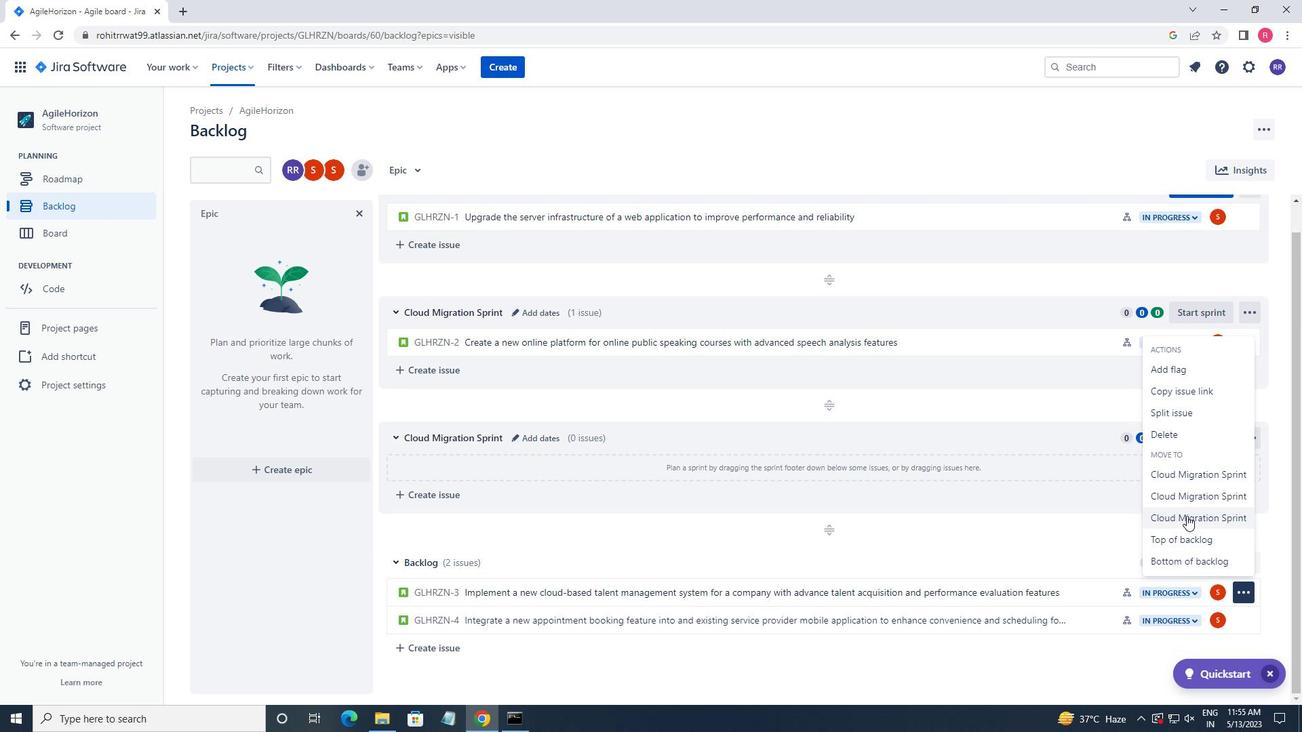 
Action: Mouse pressed left at (1190, 518)
Screenshot: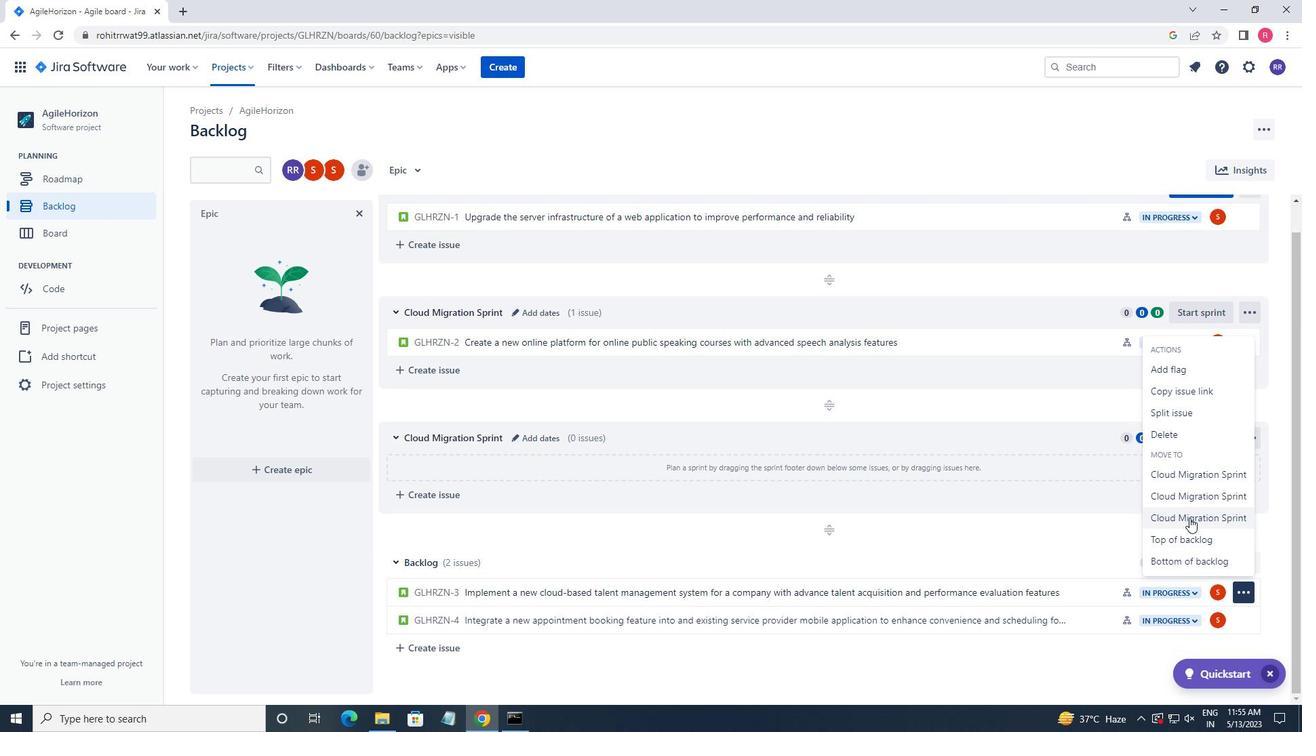 
Action: Mouse scrolled (1190, 519) with delta (0, 0)
Screenshot: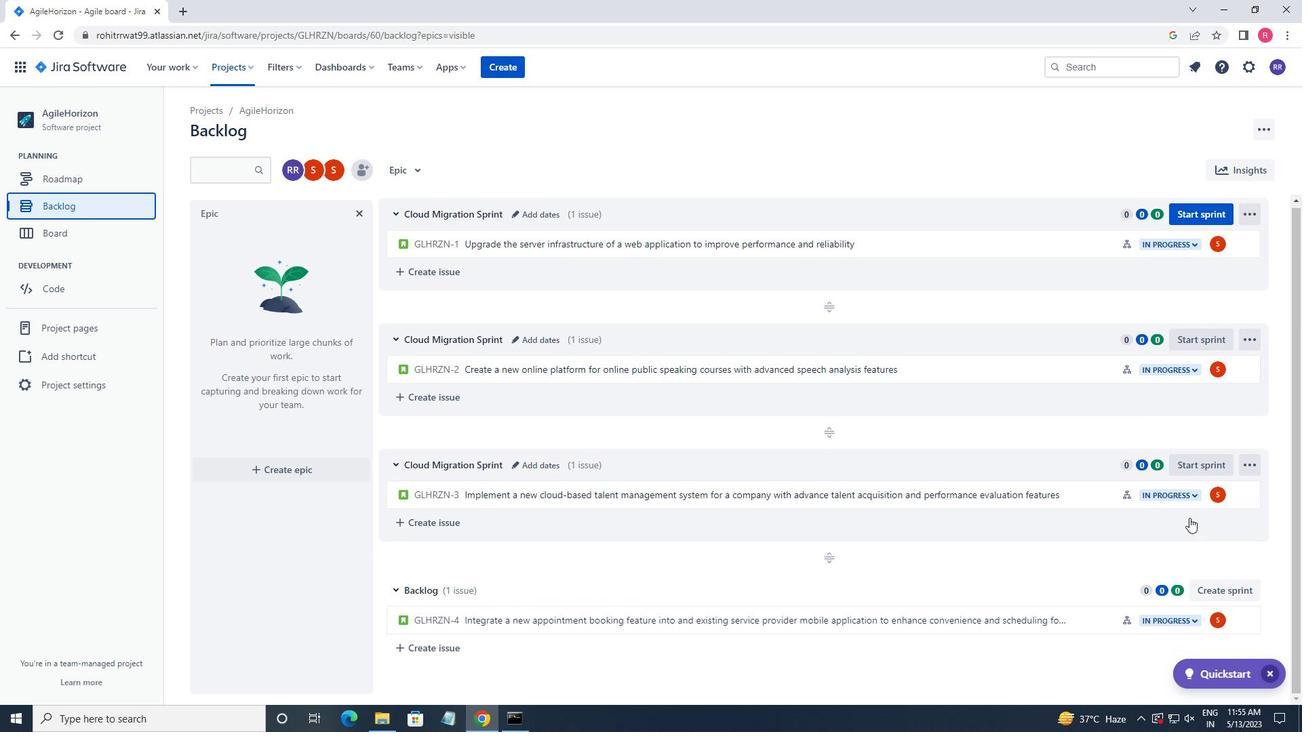 
Action: Mouse scrolled (1190, 519) with delta (0, 0)
Screenshot: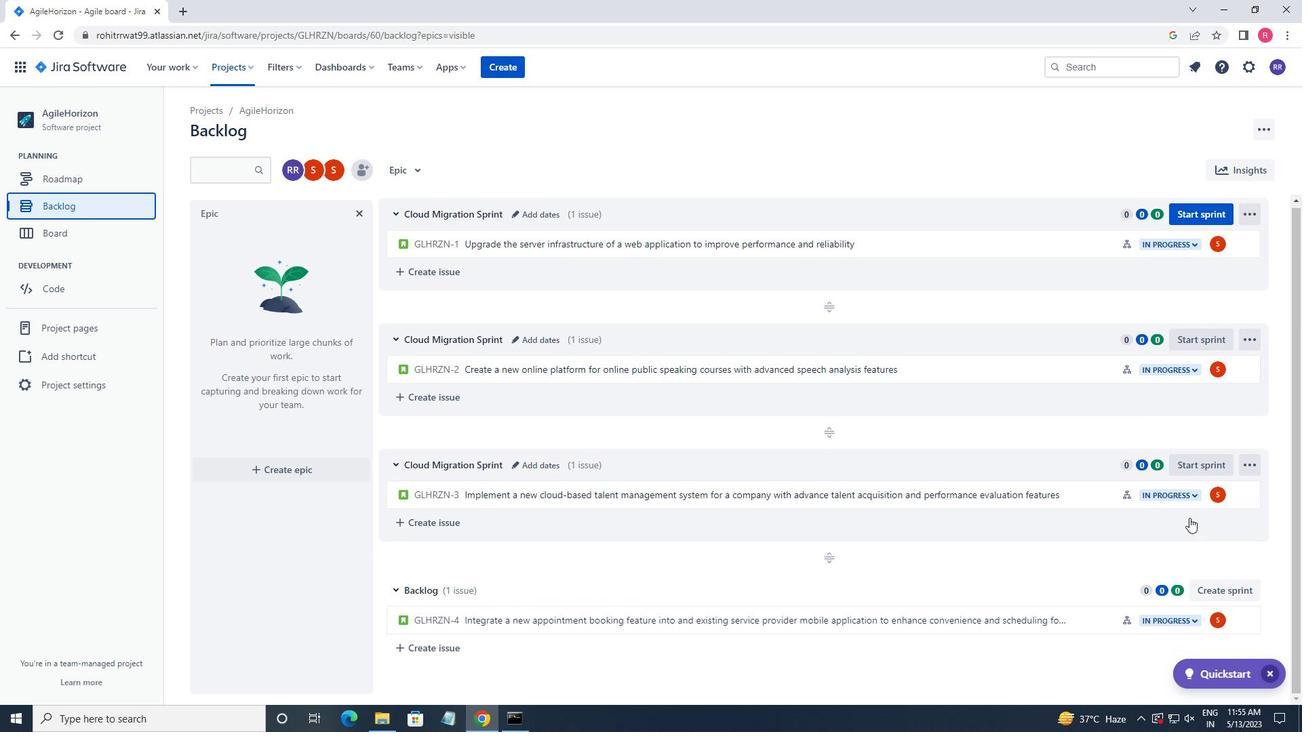 
Action: Mouse scrolled (1190, 519) with delta (0, 0)
Screenshot: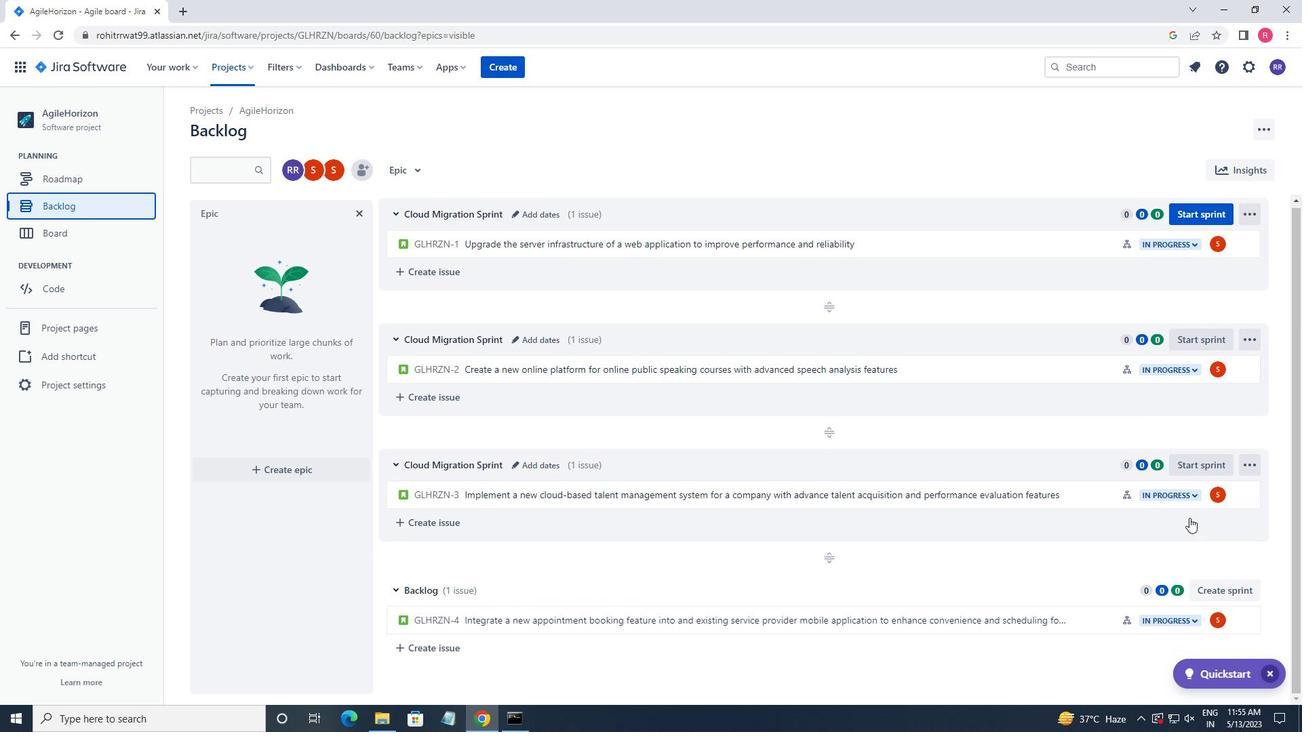 
Action: Mouse scrolled (1190, 519) with delta (0, 0)
Screenshot: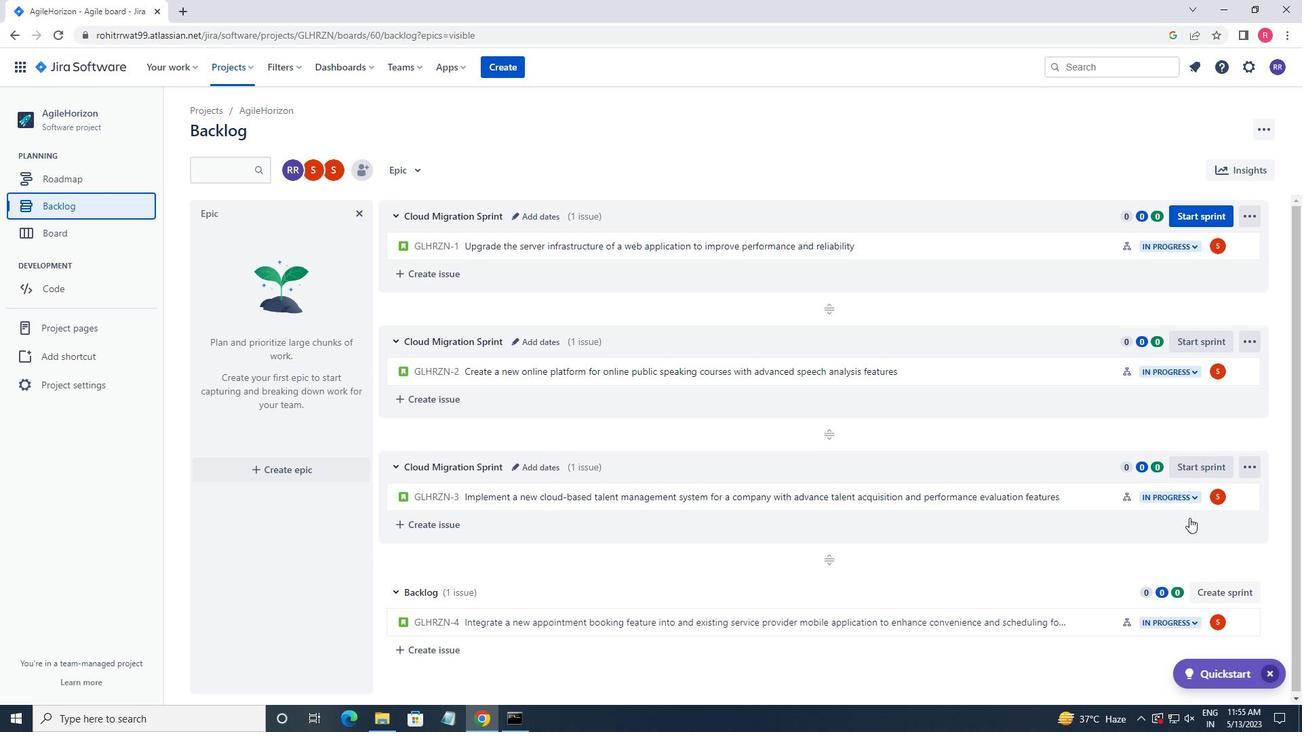 
Action: Mouse moved to (1207, 532)
Screenshot: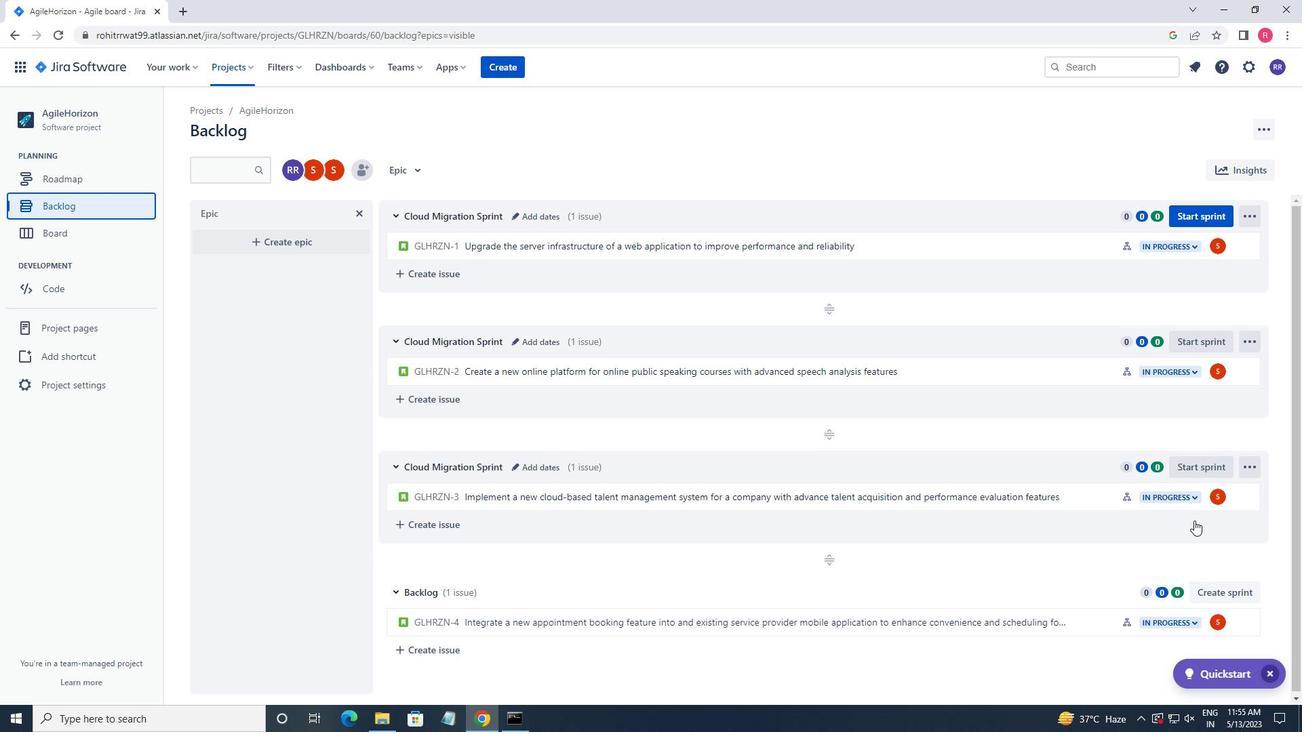 
Action: Mouse scrolled (1207, 531) with delta (0, 0)
Screenshot: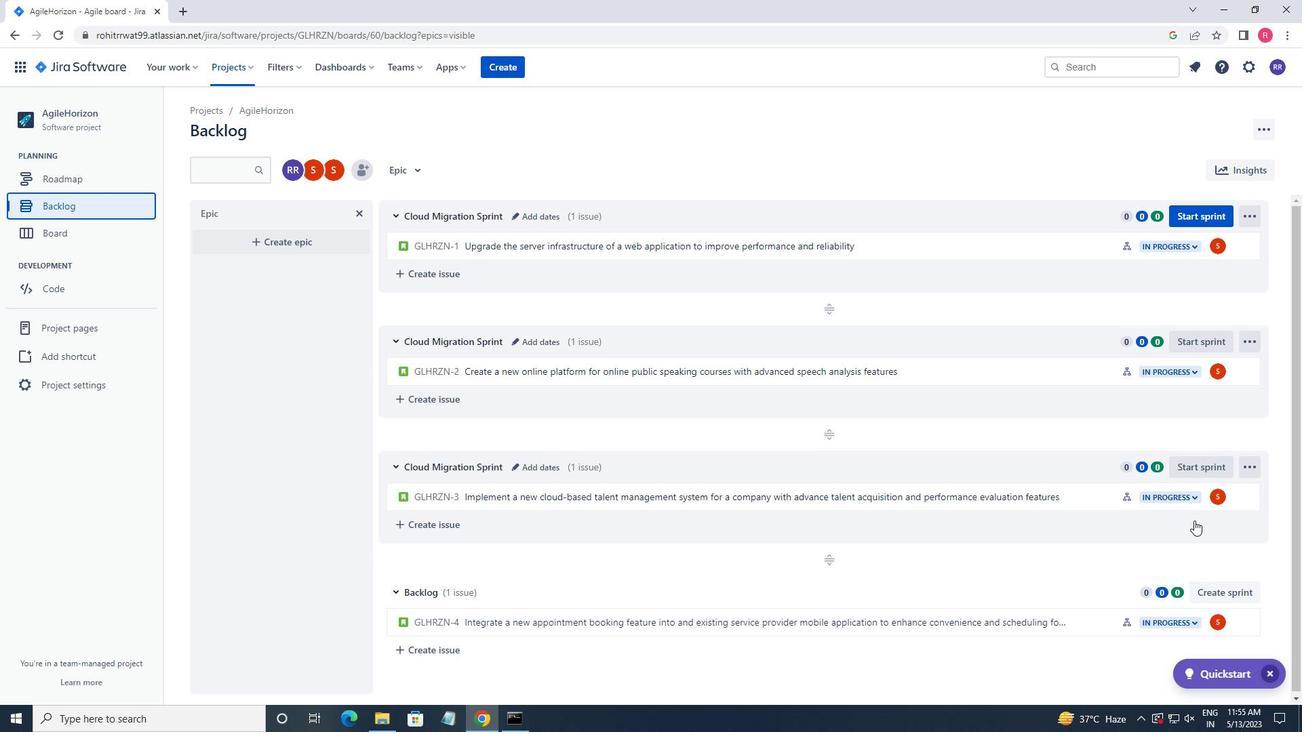 
Action: Mouse moved to (1207, 534)
Screenshot: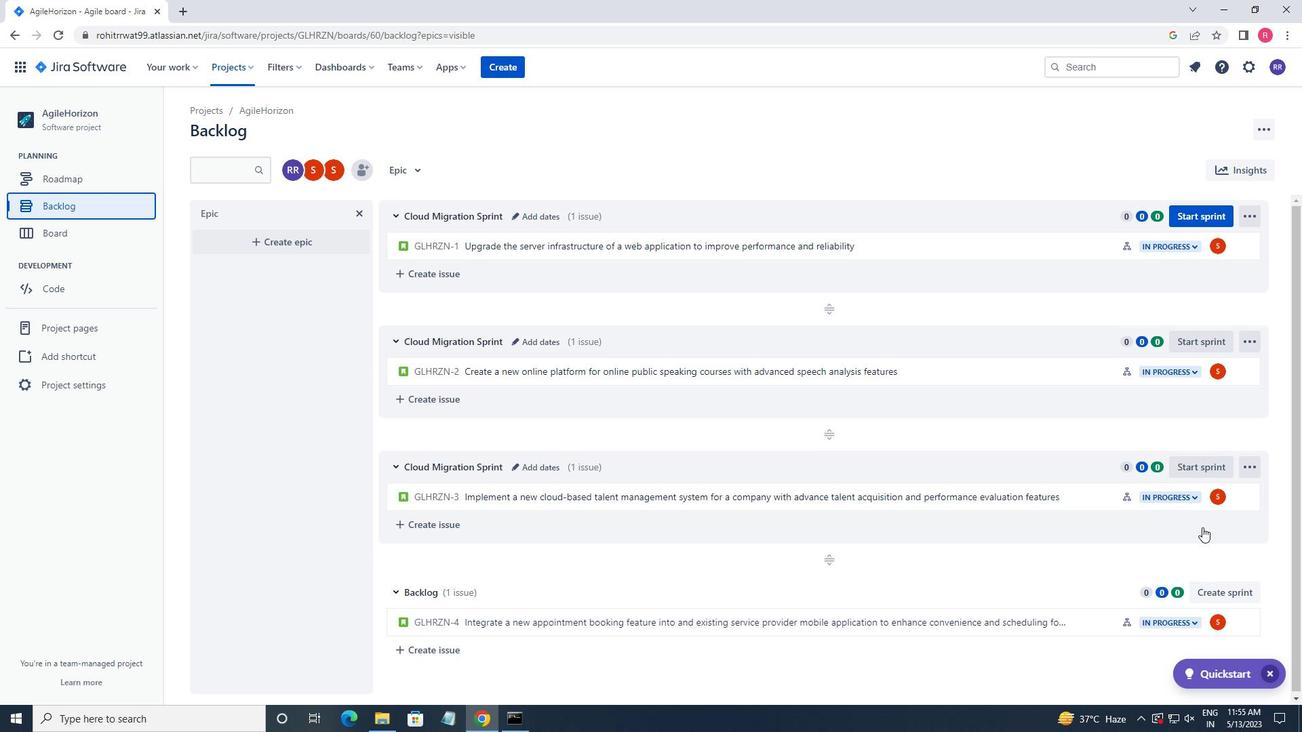 
Action: Mouse scrolled (1207, 533) with delta (0, 0)
Screenshot: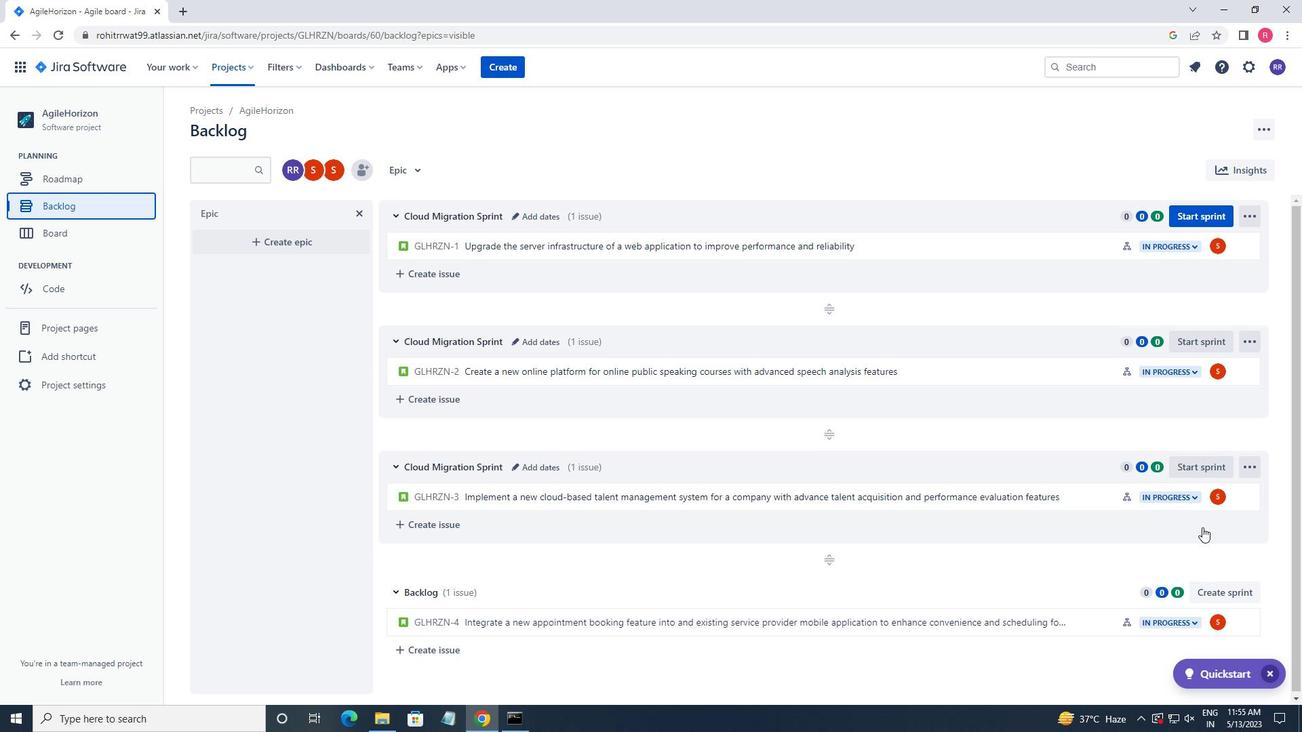 
Action: Mouse moved to (1208, 534)
Screenshot: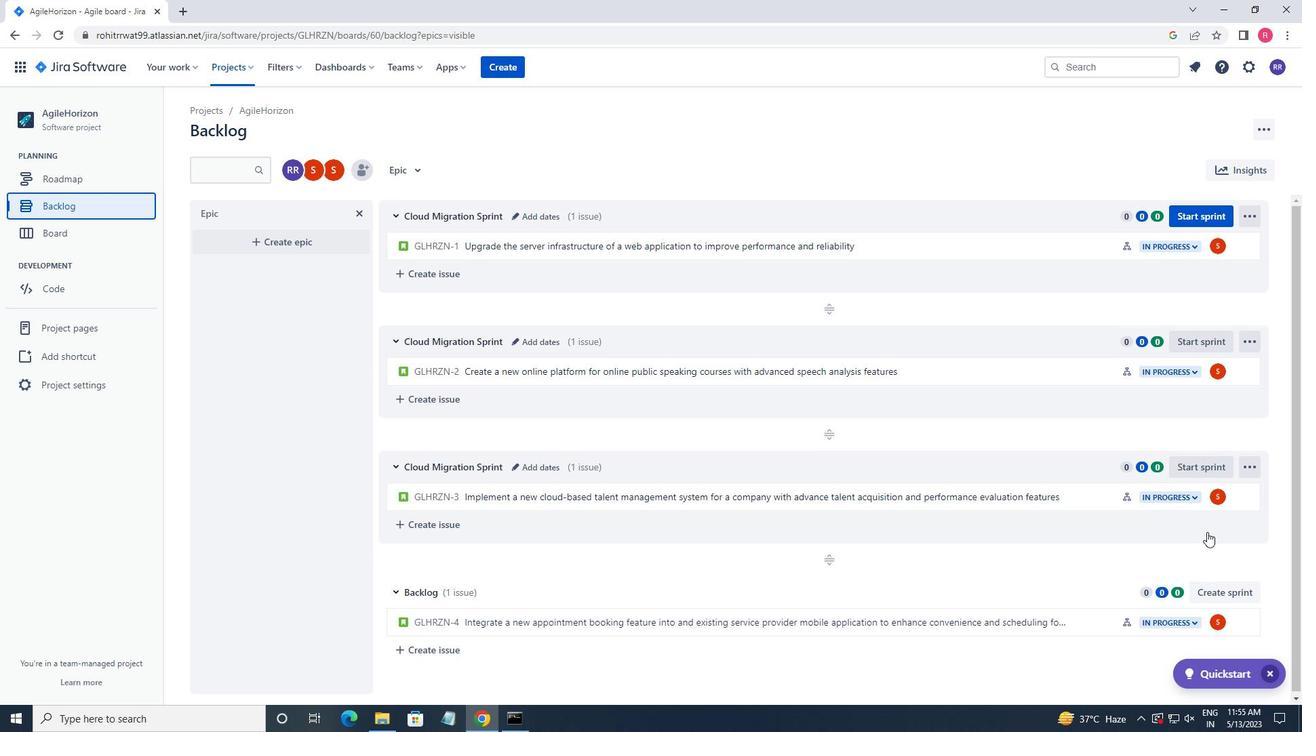 
Action: Mouse scrolled (1208, 534) with delta (0, 0)
Screenshot: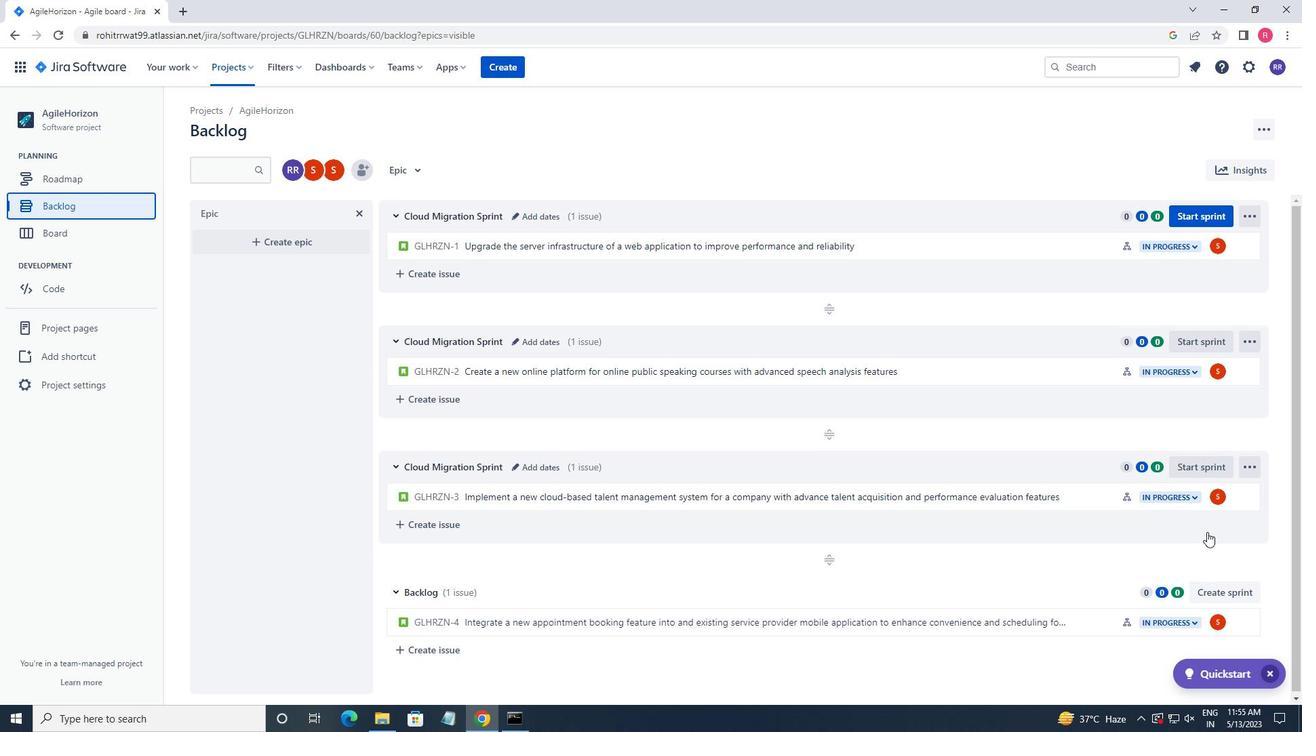 
Action: Mouse moved to (1209, 535)
Screenshot: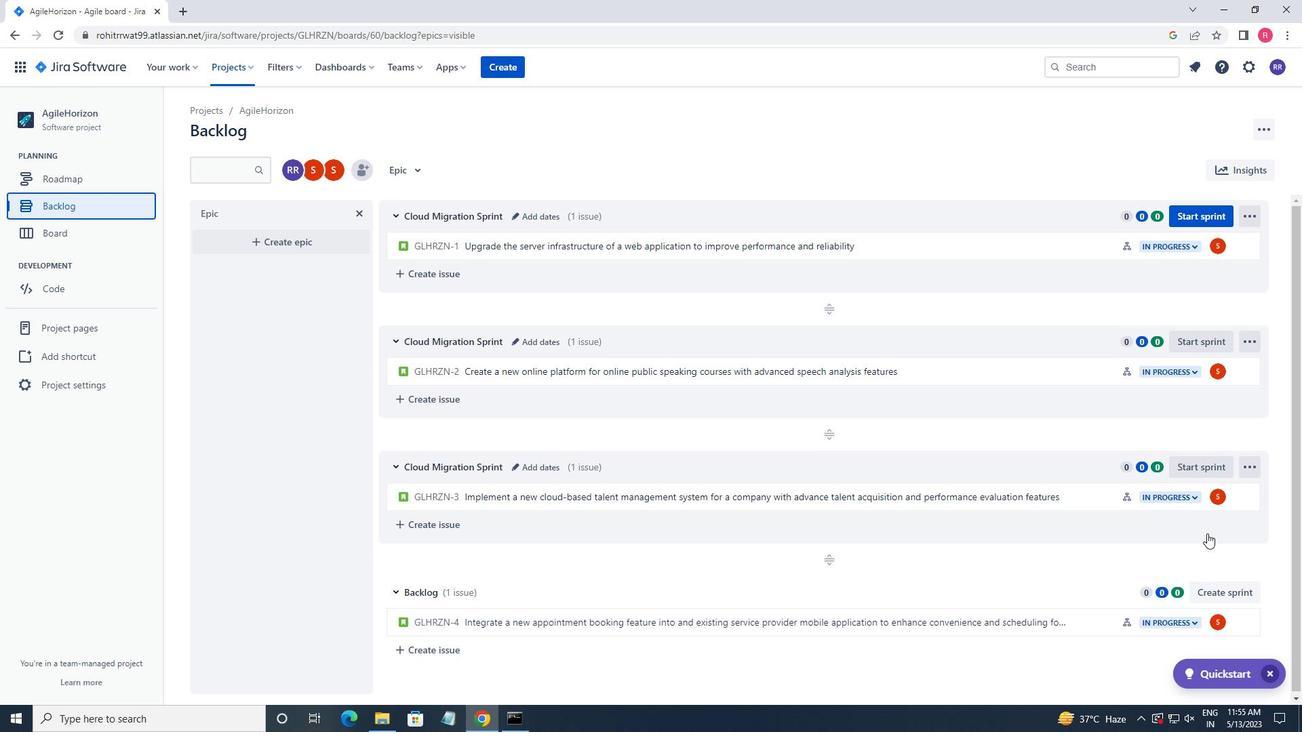 
Action: Mouse scrolled (1209, 534) with delta (0, 0)
Screenshot: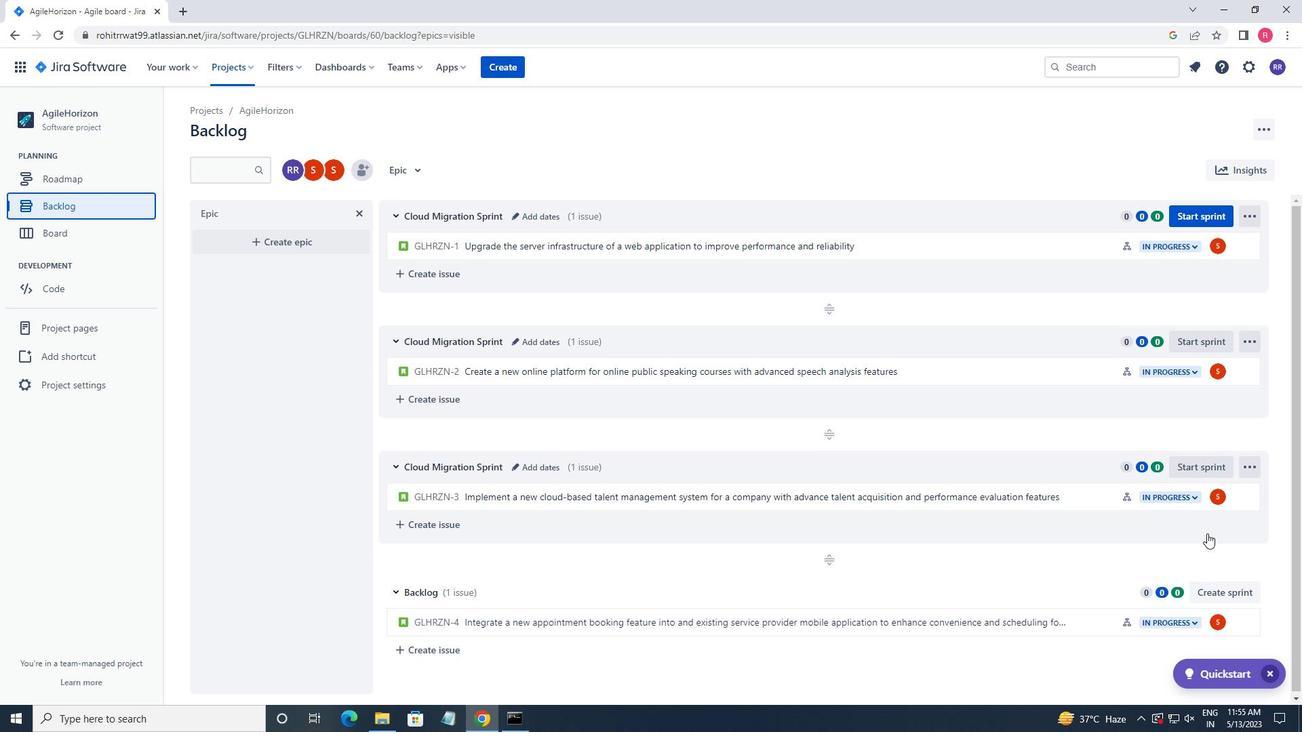 
Action: Mouse moved to (1241, 612)
Screenshot: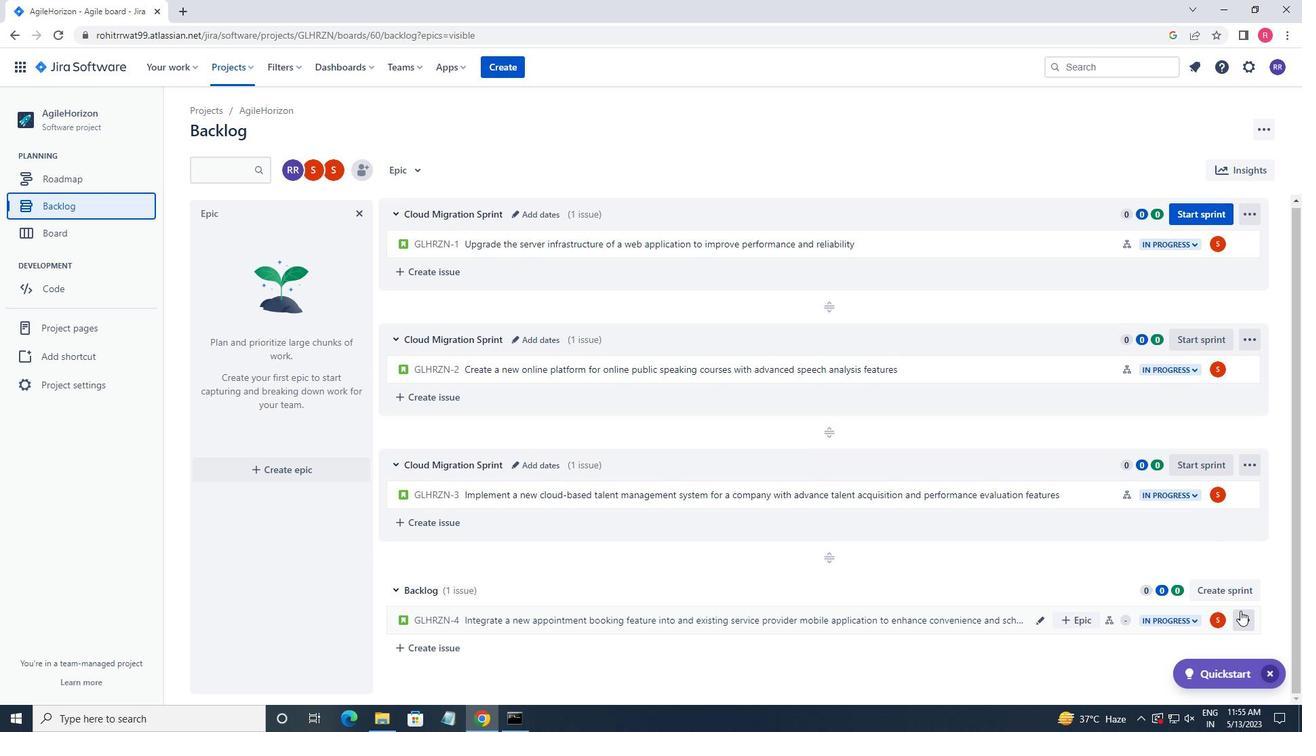 
Action: Mouse pressed left at (1241, 612)
Screenshot: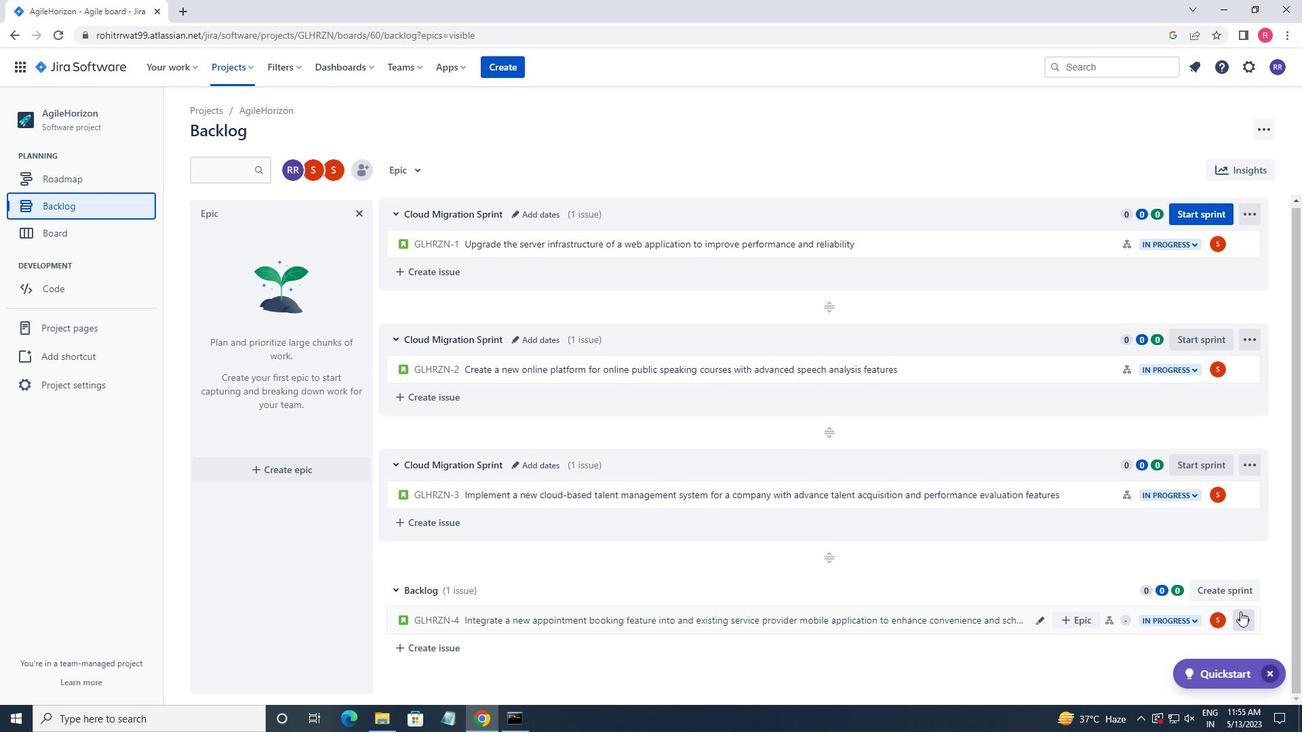
Action: Mouse moved to (1209, 548)
Screenshot: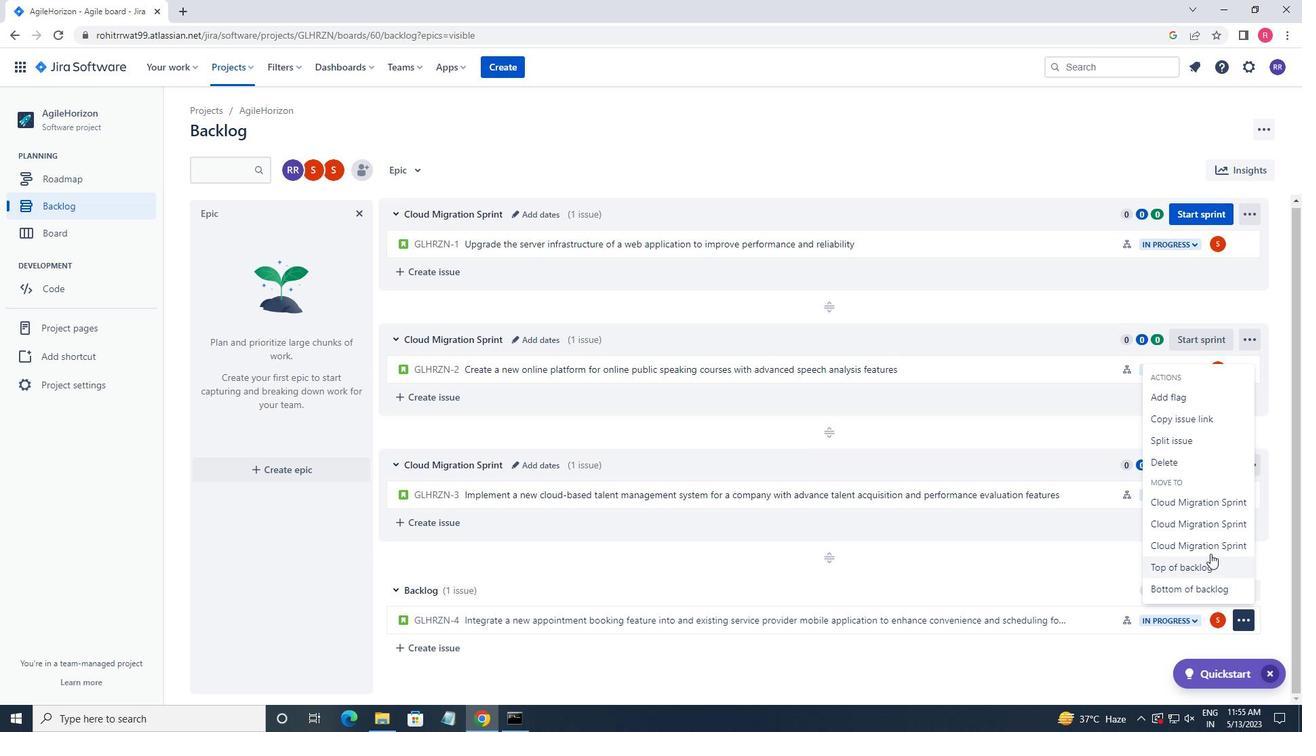 
Action: Mouse pressed left at (1209, 548)
Screenshot: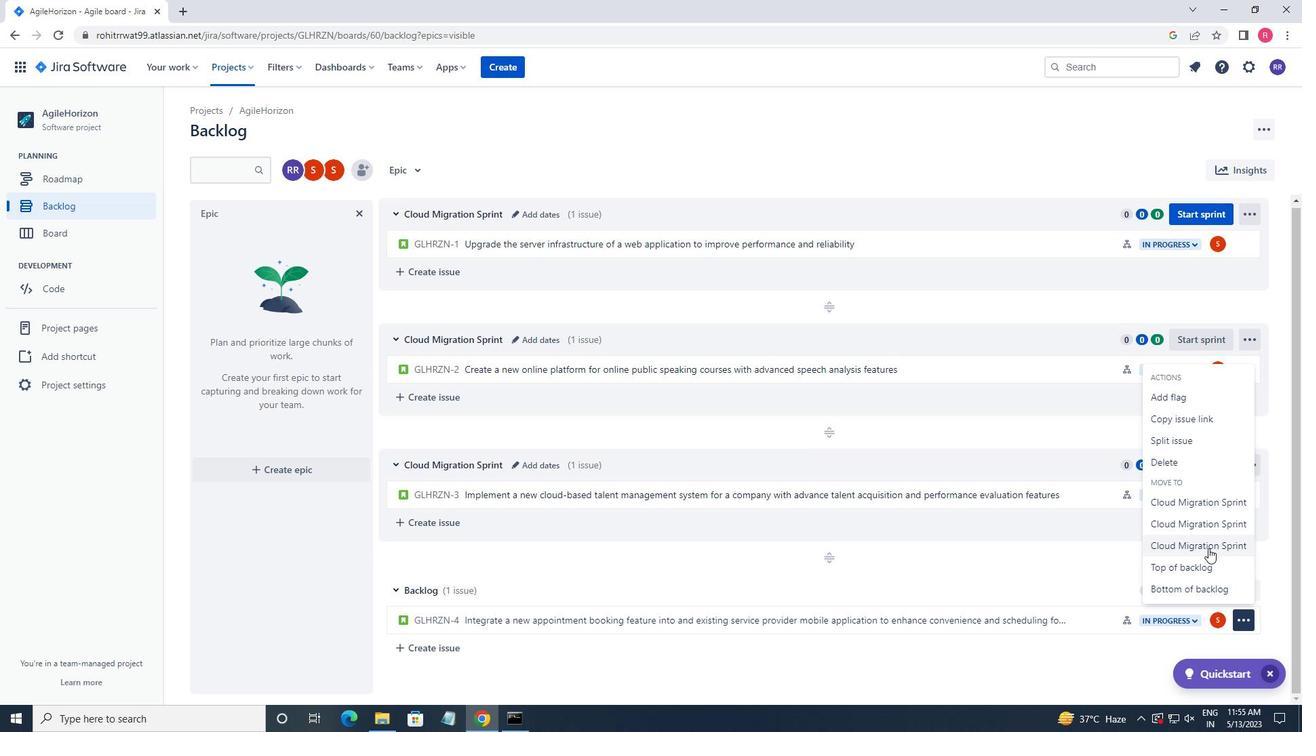 
Action: Mouse moved to (1208, 546)
Screenshot: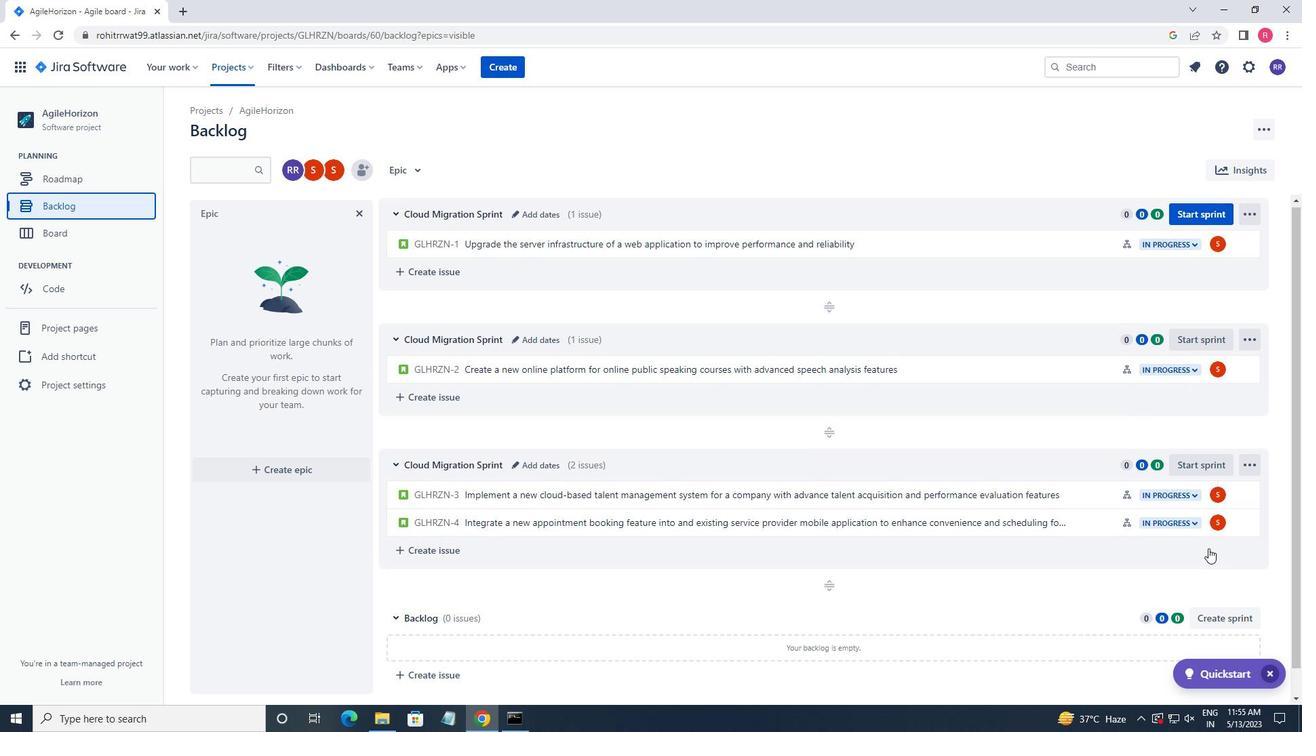 
Action: Mouse scrolled (1208, 547) with delta (0, 0)
Screenshot: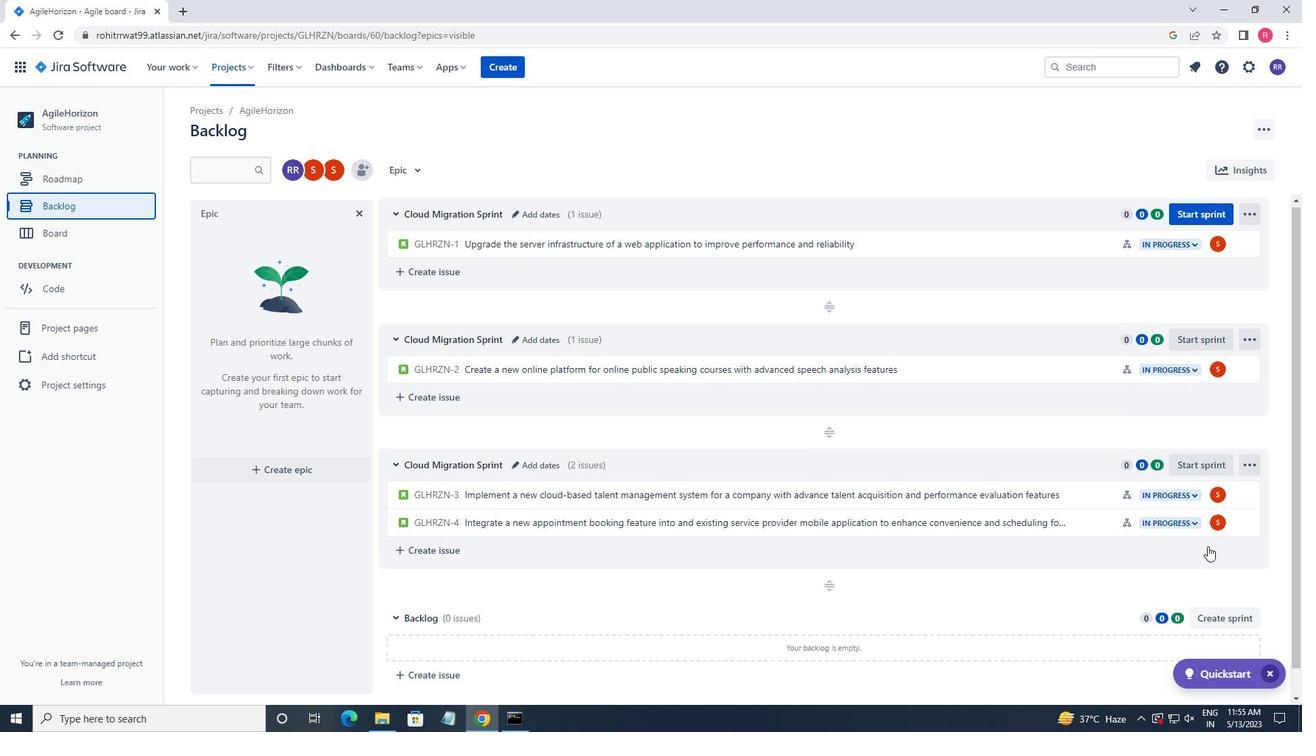 
Action: Mouse scrolled (1208, 547) with delta (0, 0)
Screenshot: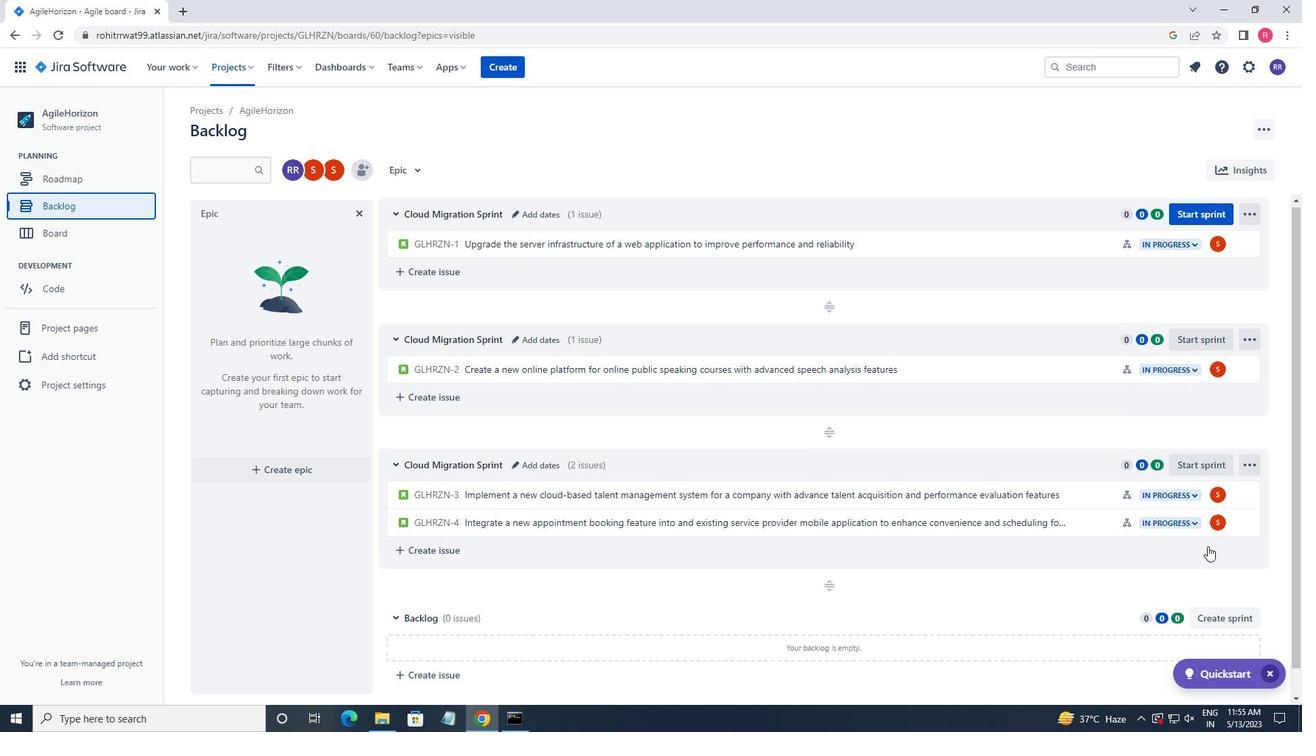 
Action: Mouse scrolled (1208, 547) with delta (0, 0)
Screenshot: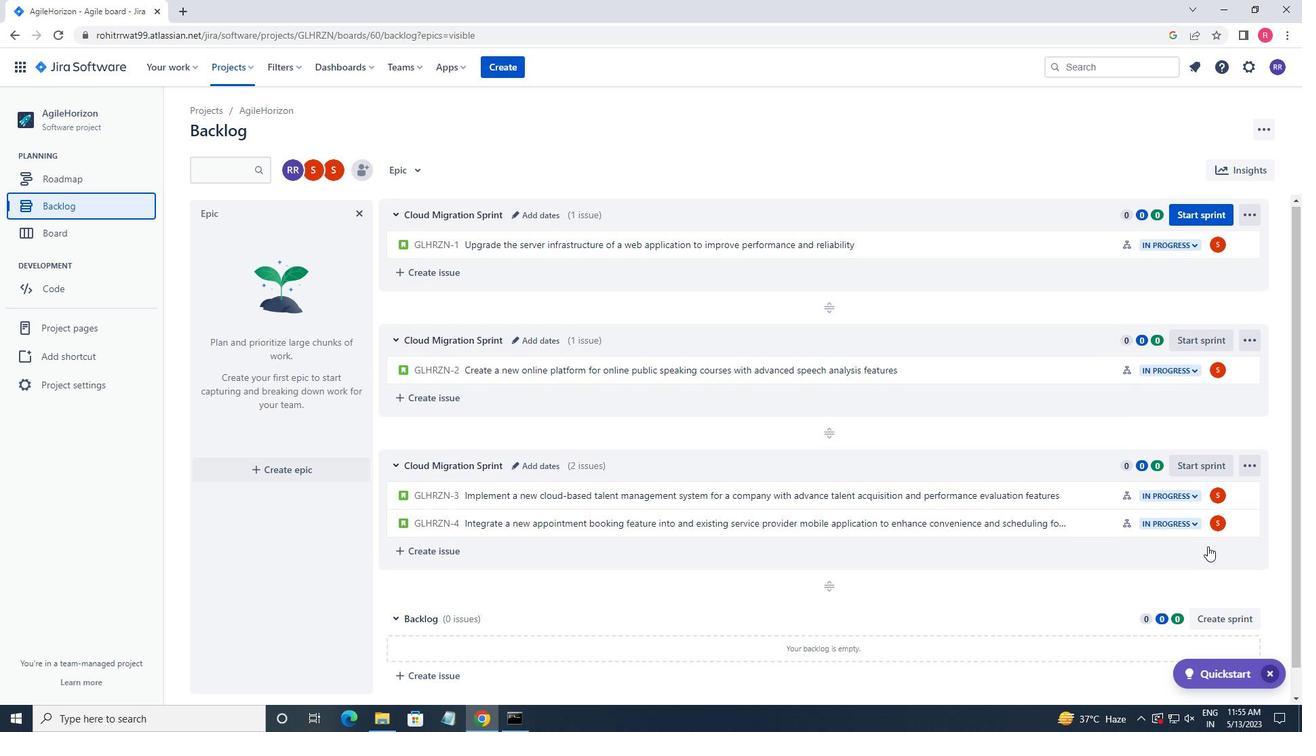 
